 Task: Plan a time block for the engagement party preparation.
Action: Mouse moved to (131, 119)
Screenshot: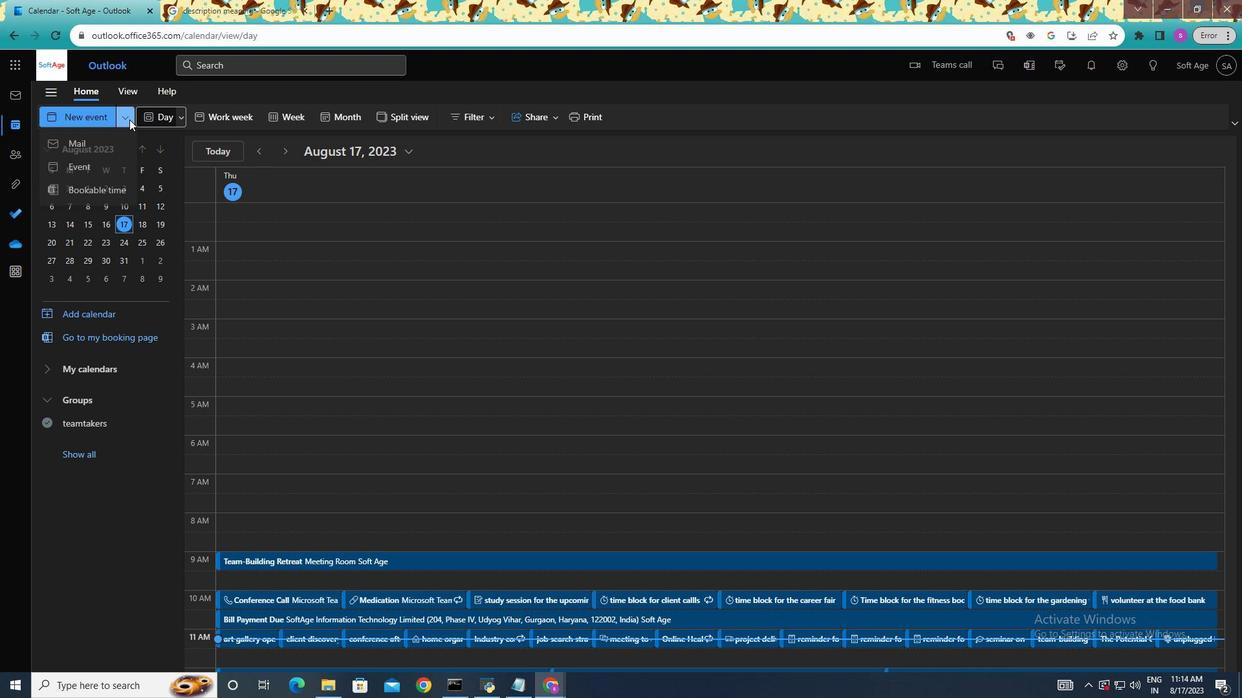 
Action: Mouse pressed left at (131, 119)
Screenshot: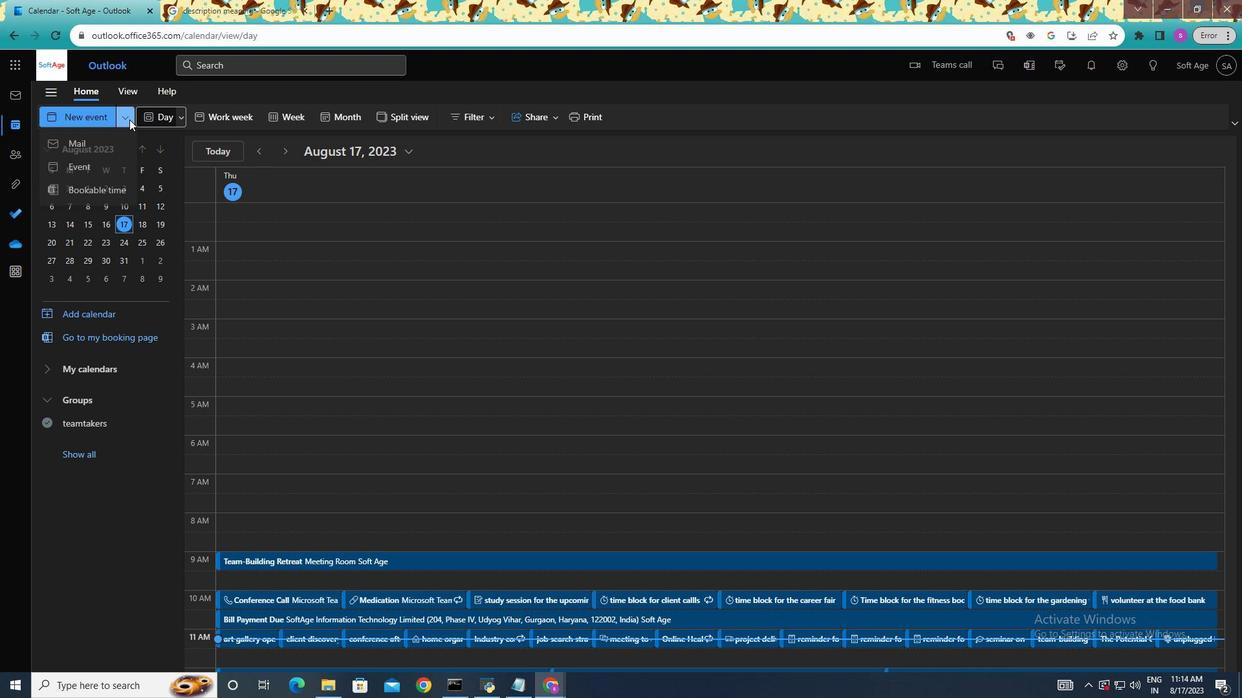 
Action: Mouse moved to (127, 196)
Screenshot: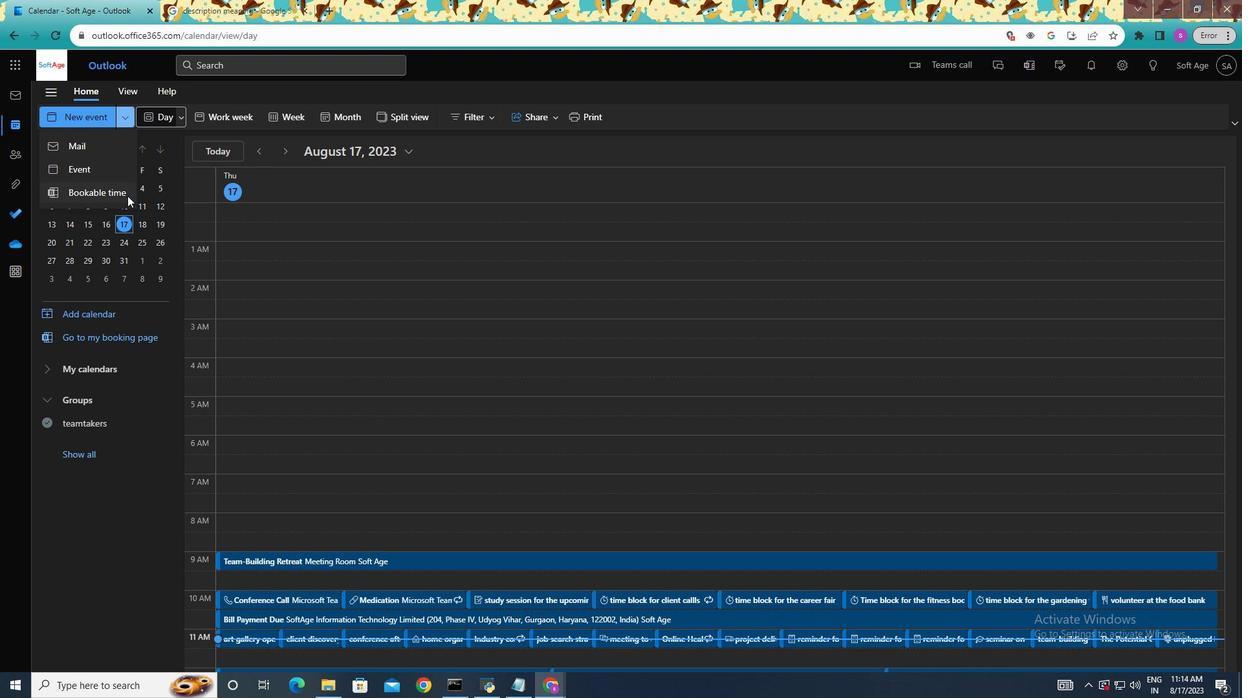 
Action: Mouse pressed left at (127, 196)
Screenshot: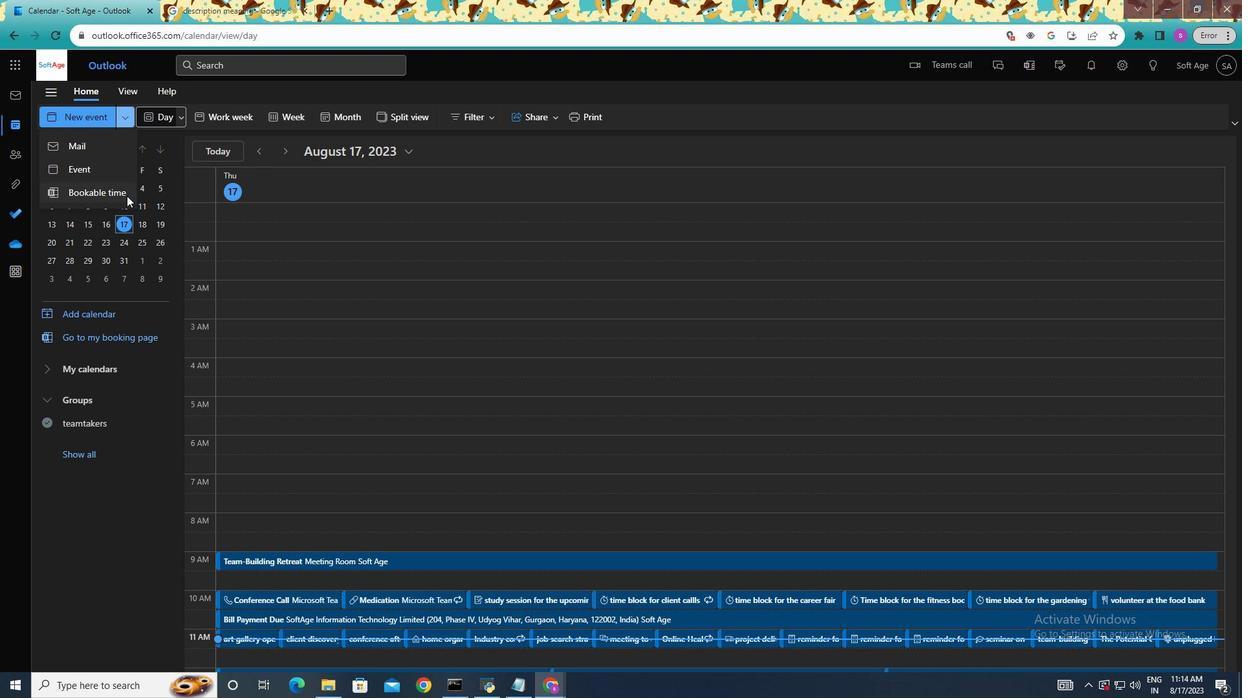 
Action: Mouse moved to (426, 143)
Screenshot: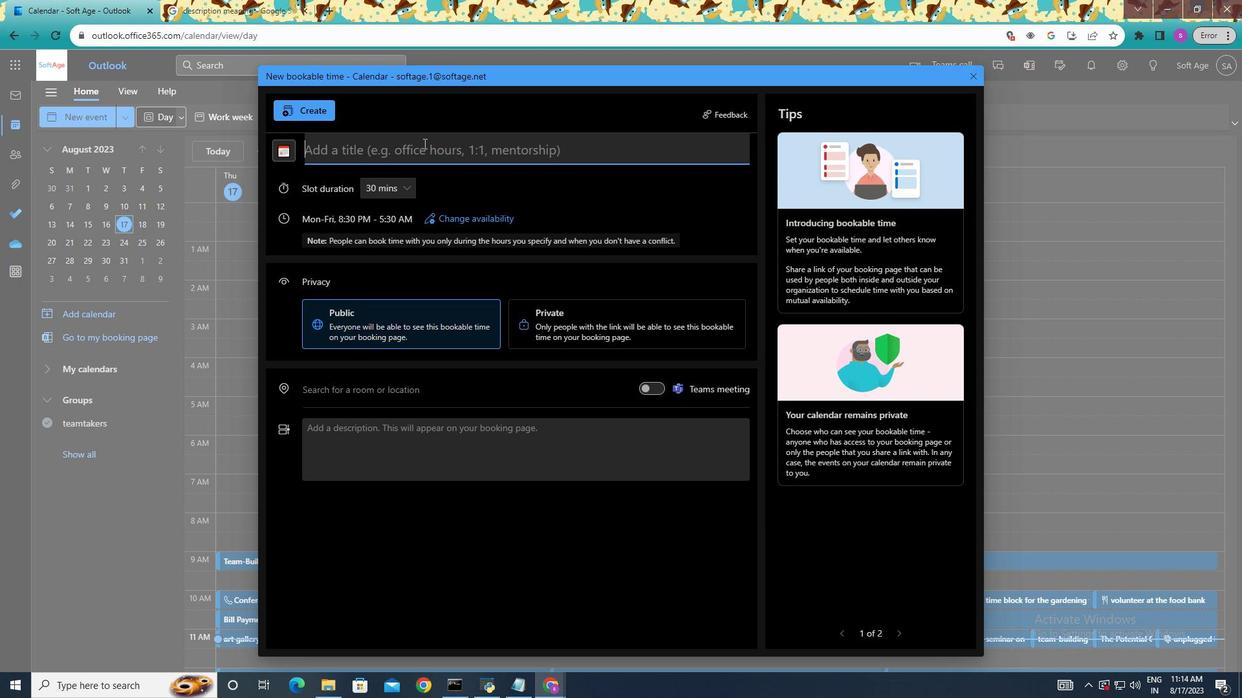 
Action: Mouse pressed left at (426, 143)
Screenshot: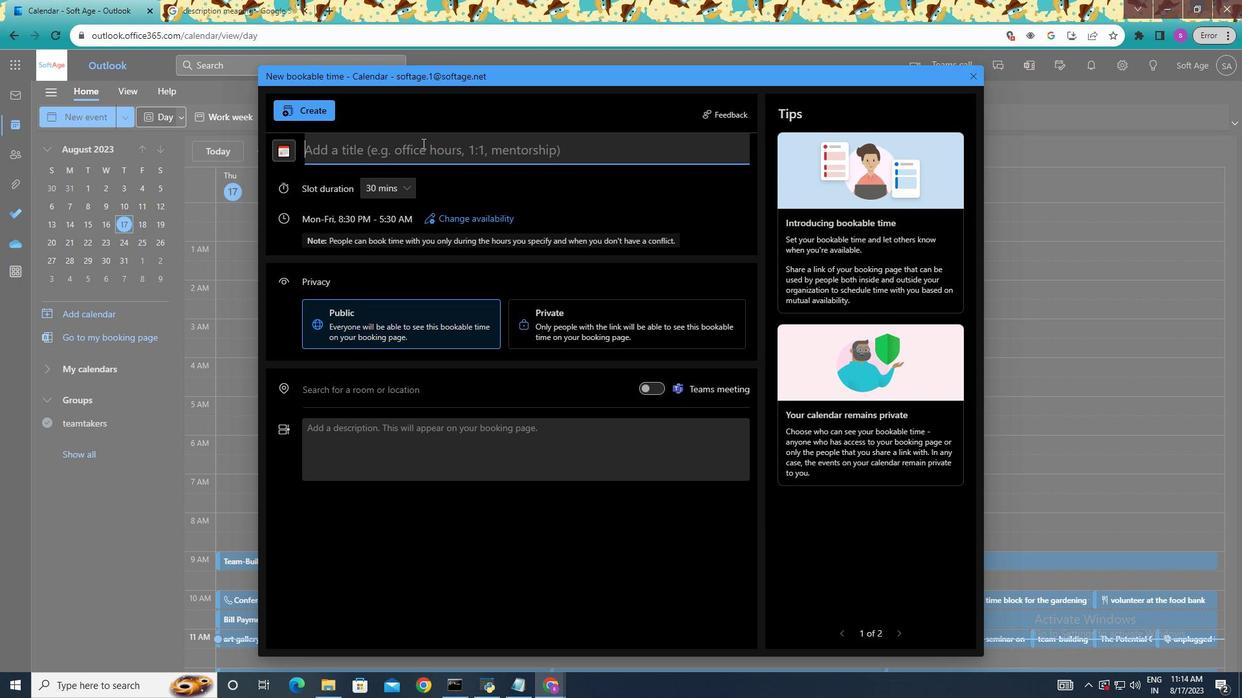 
Action: Mouse moved to (417, 139)
Screenshot: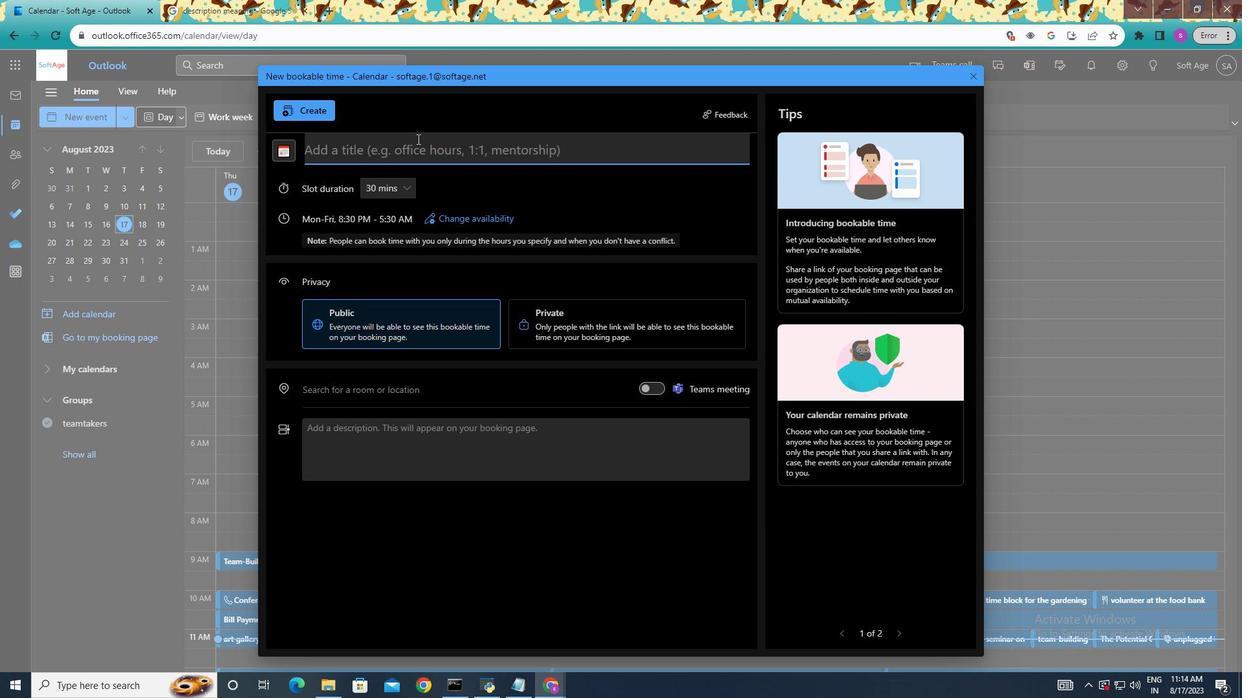 
Action: Key pressed <Key.shift>The<Key.space>engagement<Key.space>party<Key.space>preparation
Screenshot: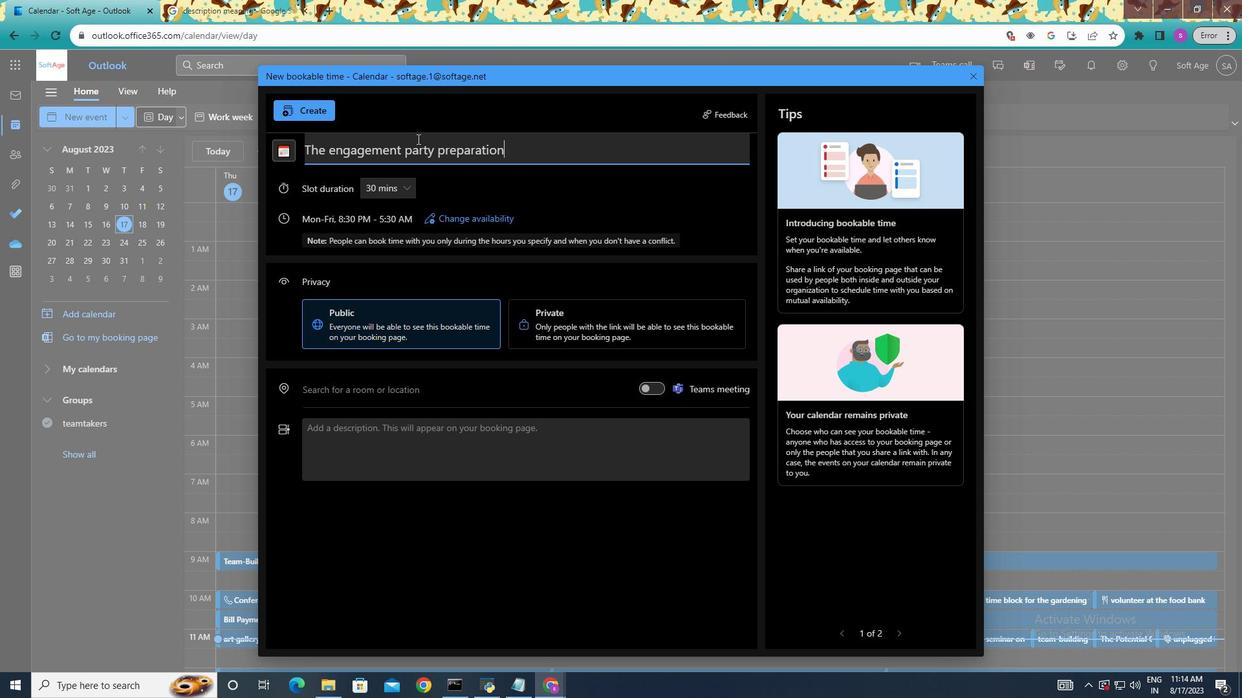 
Action: Mouse moved to (409, 189)
Screenshot: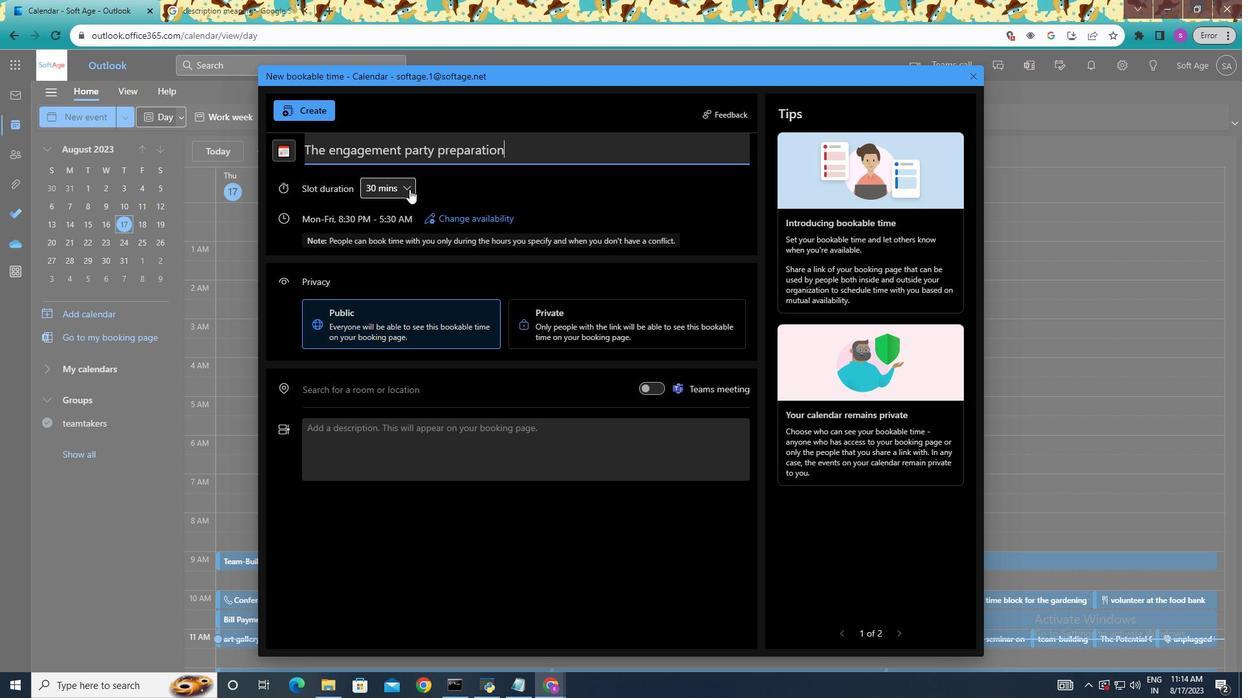 
Action: Mouse pressed left at (409, 189)
Screenshot: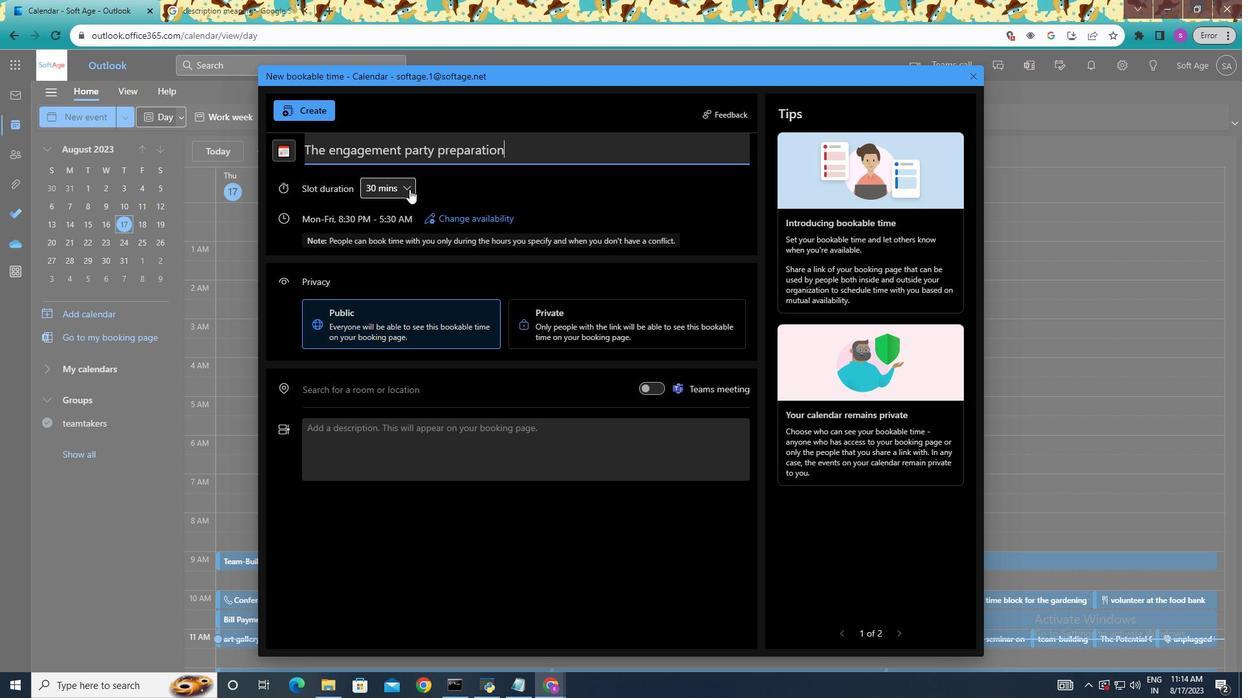 
Action: Mouse moved to (386, 285)
Screenshot: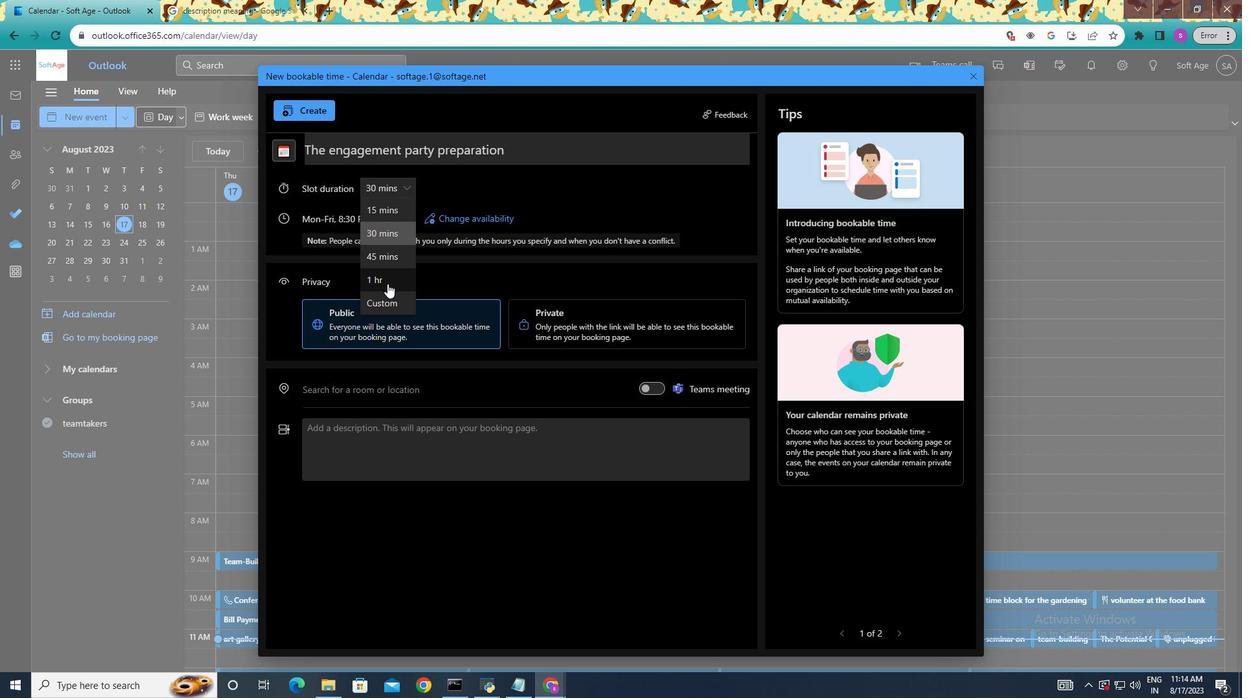 
Action: Mouse scrolled (386, 285) with delta (0, 0)
Screenshot: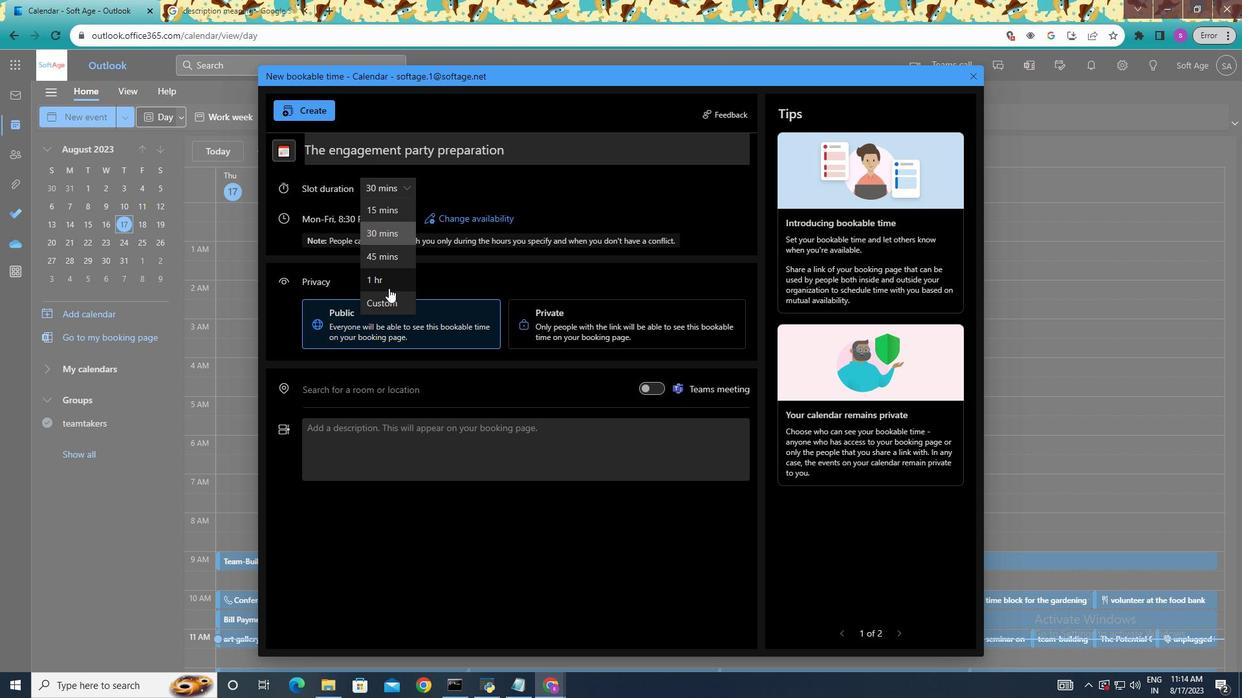 
Action: Mouse scrolled (386, 285) with delta (0, 0)
Screenshot: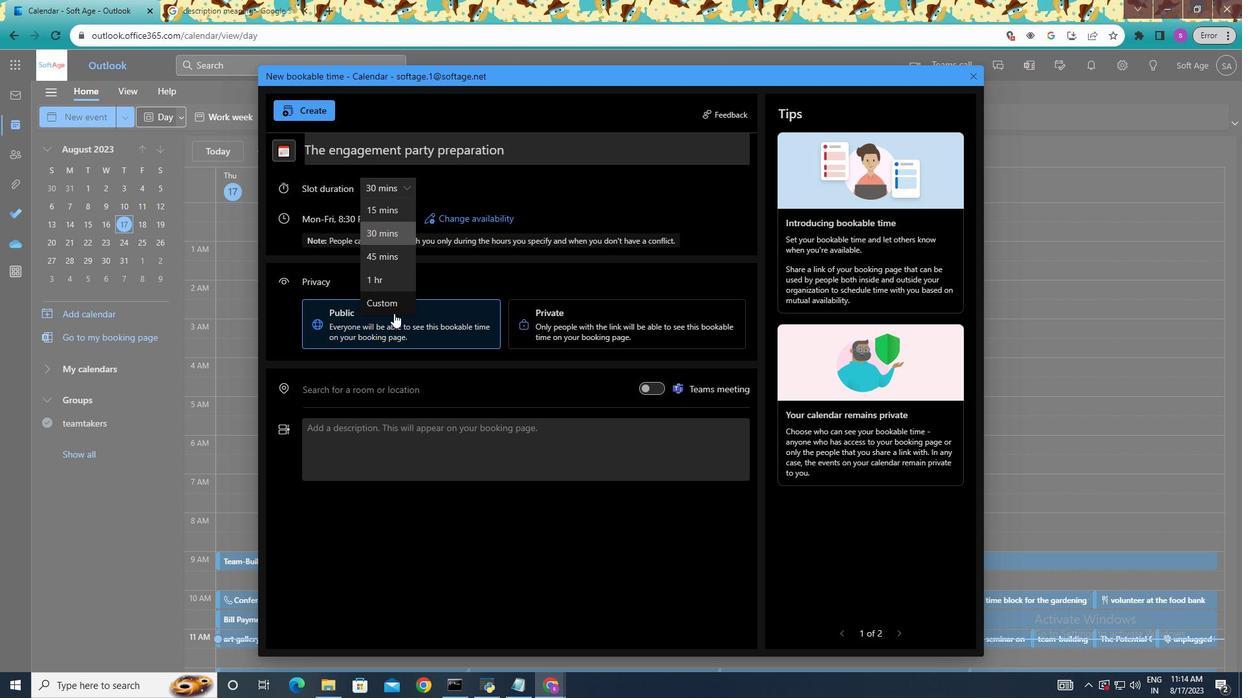 
Action: Mouse moved to (386, 279)
Screenshot: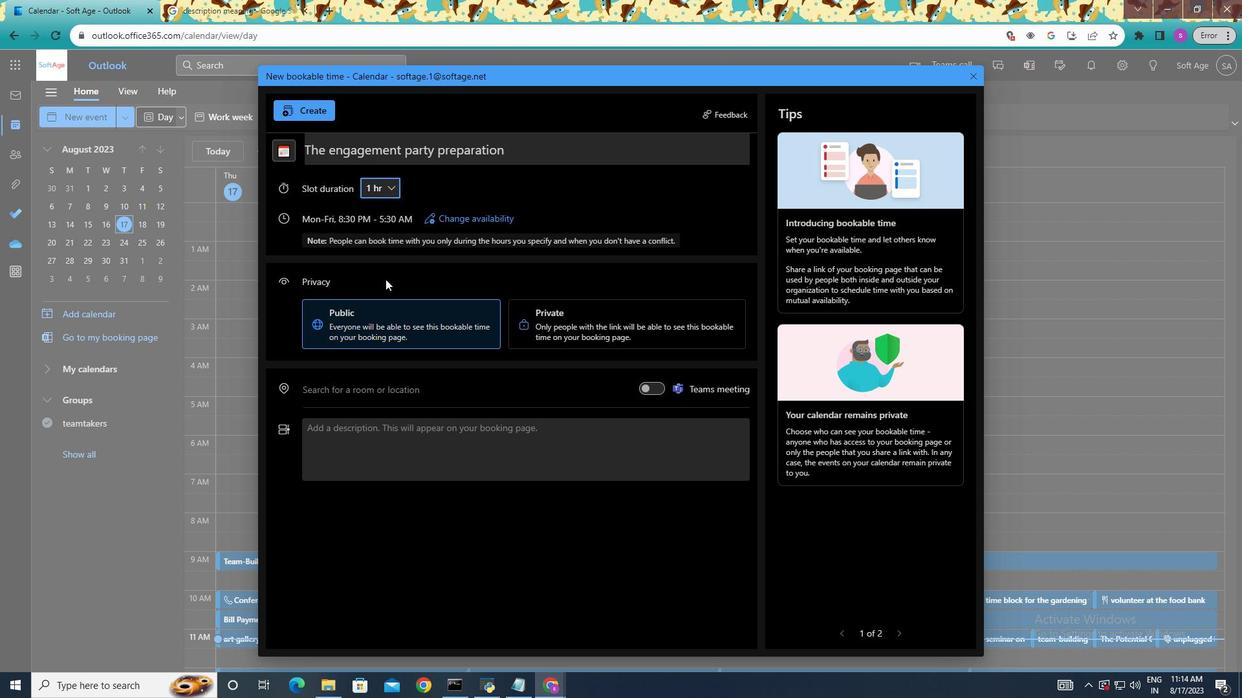 
Action: Mouse pressed left at (386, 279)
Screenshot: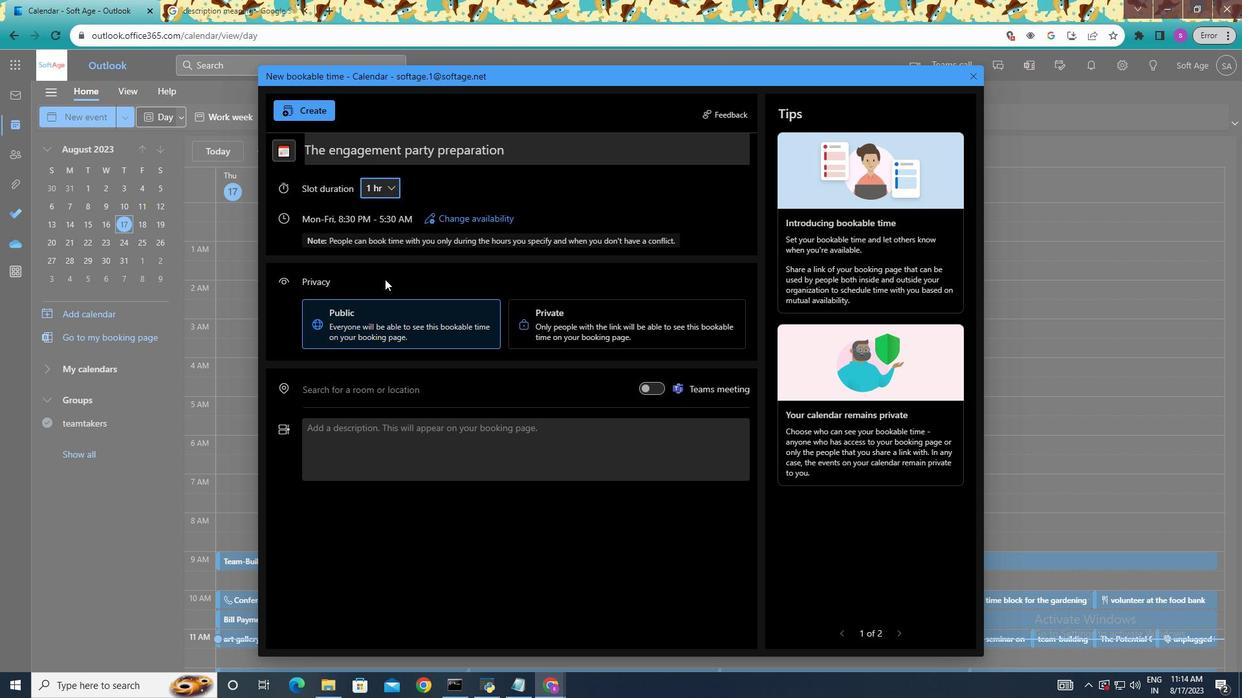 
Action: Mouse moved to (506, 214)
Screenshot: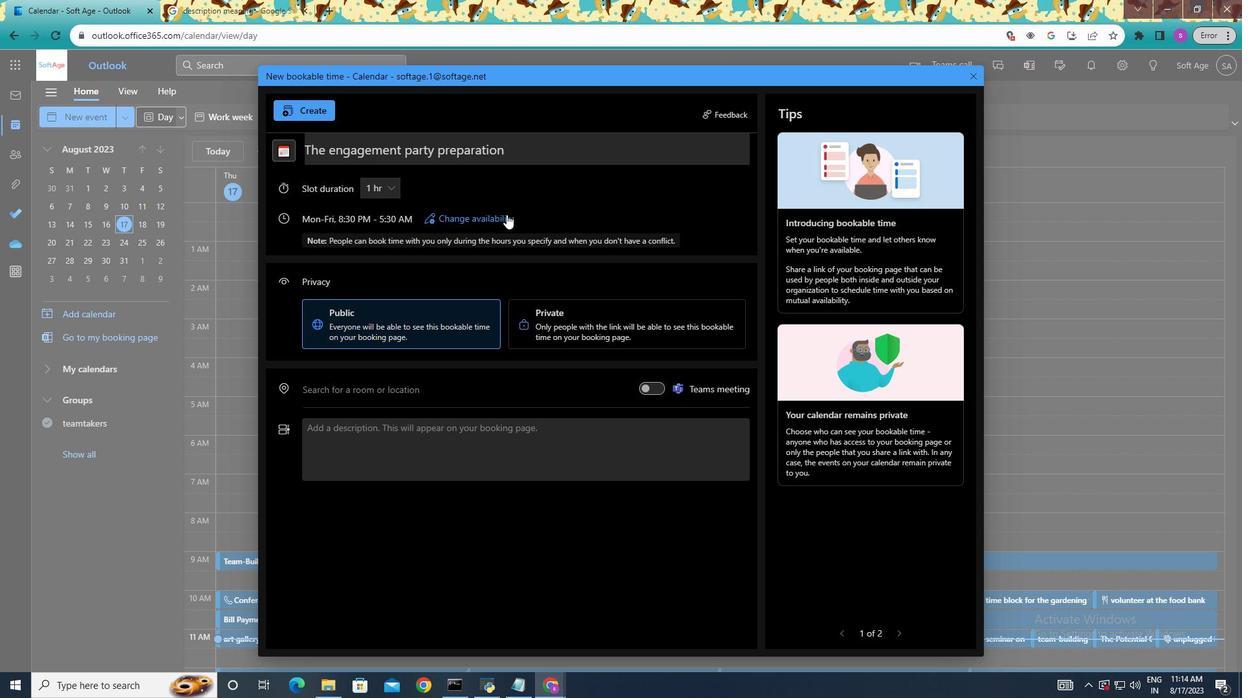 
Action: Mouse pressed left at (506, 214)
Screenshot: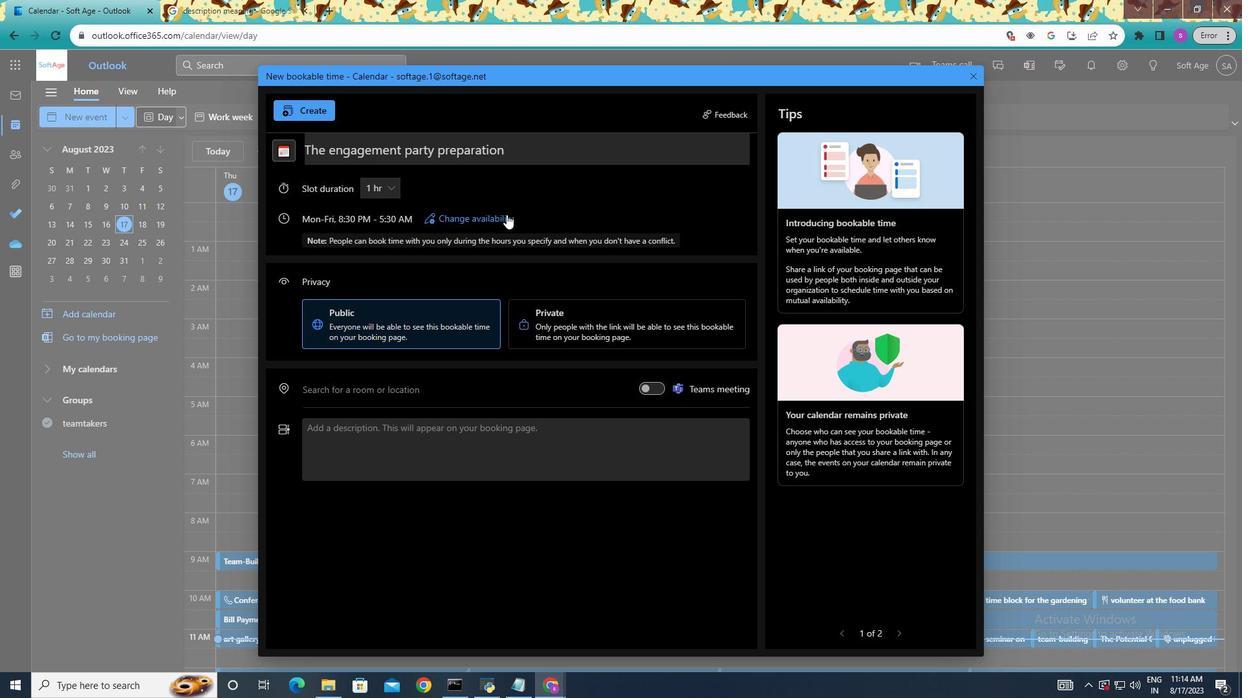 
Action: Mouse moved to (577, 367)
Screenshot: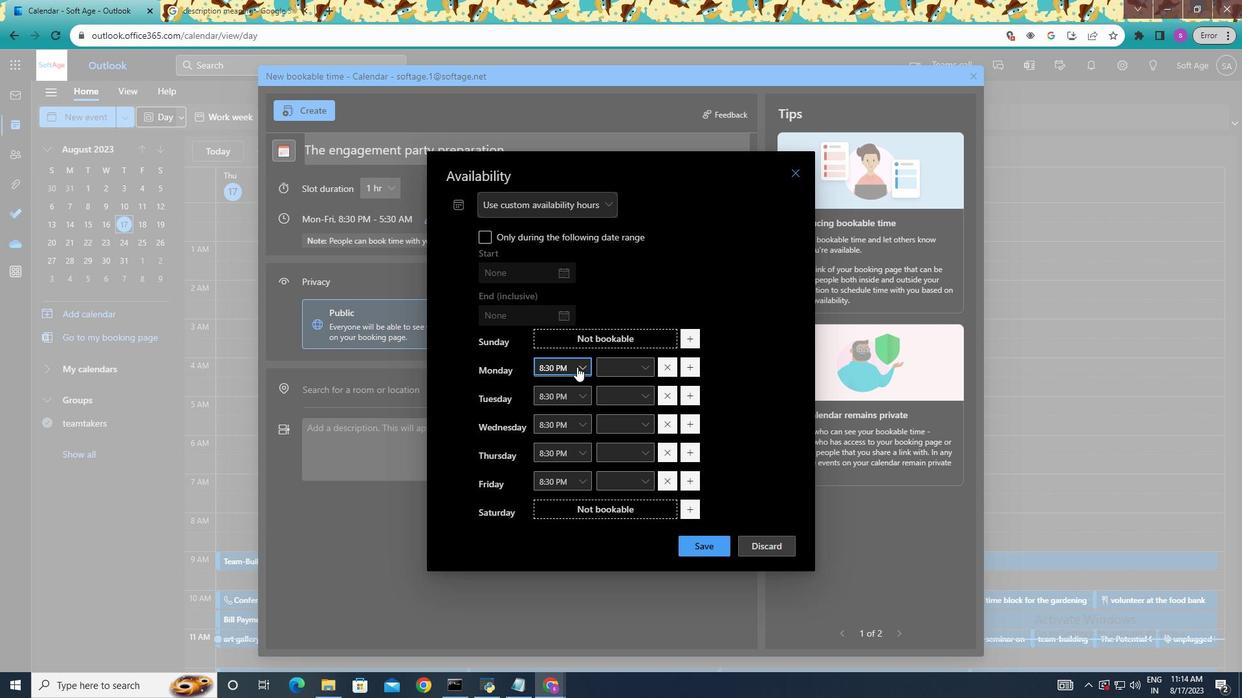 
Action: Mouse pressed left at (577, 367)
Screenshot: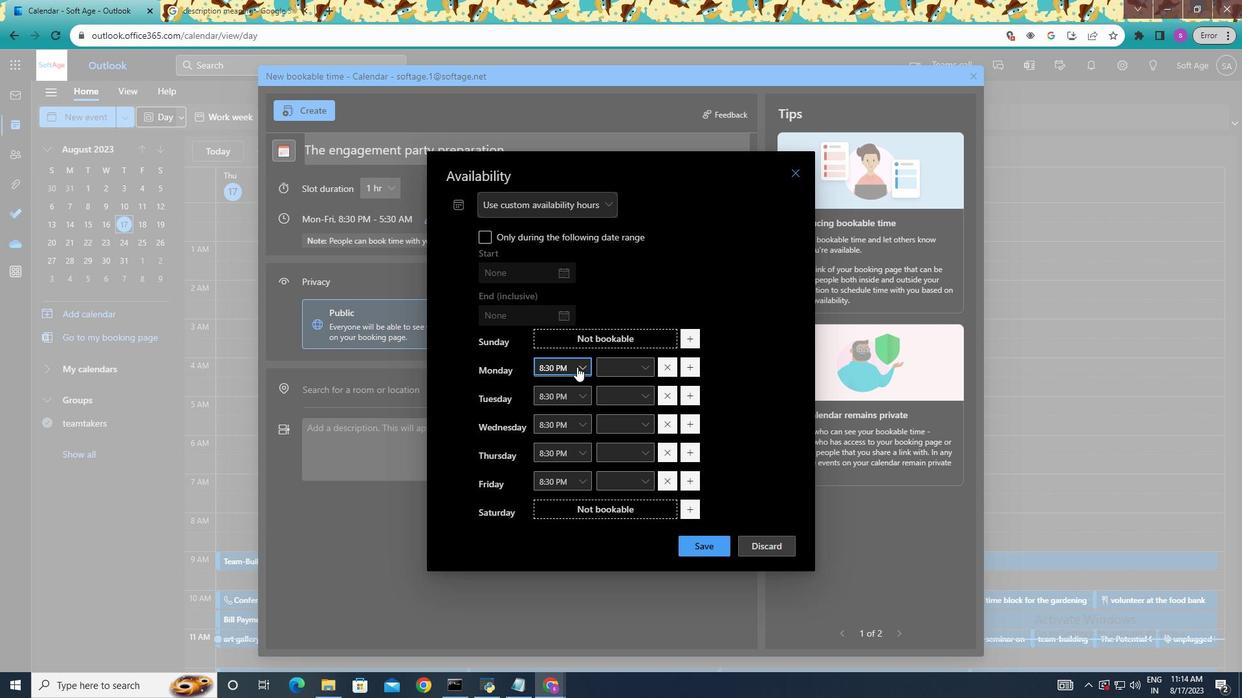 
Action: Mouse moved to (648, 366)
Screenshot: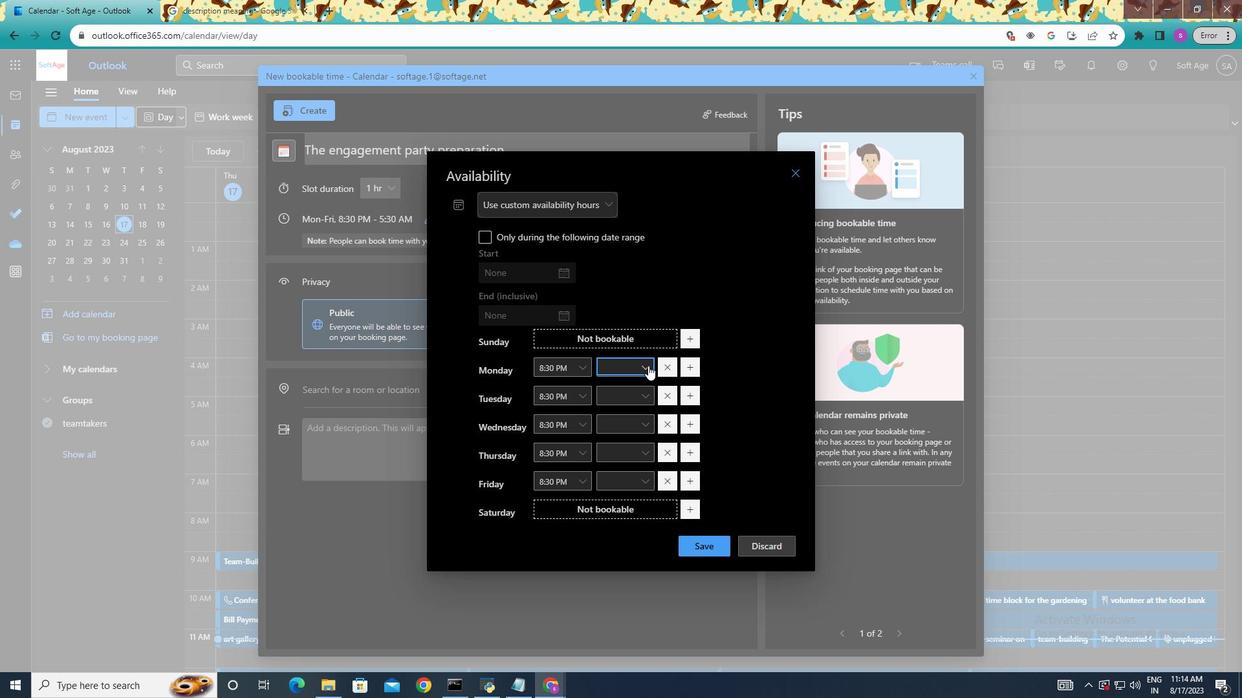 
Action: Mouse pressed left at (648, 366)
Screenshot: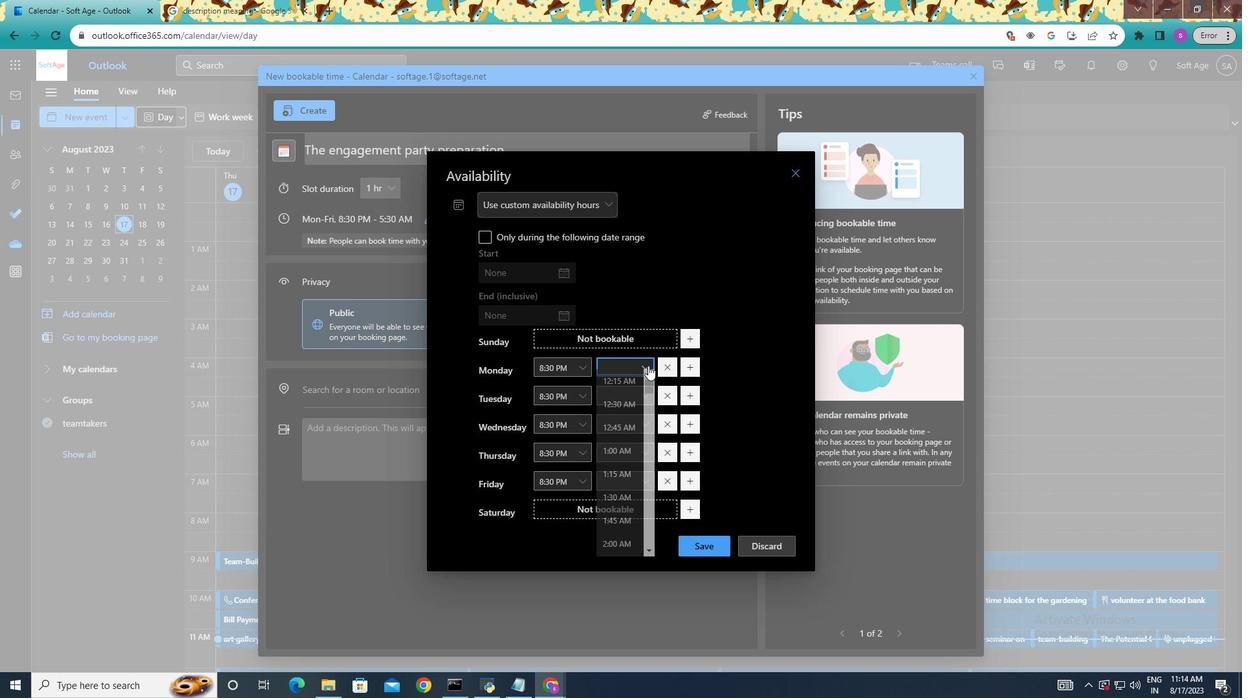 
Action: Mouse moved to (624, 503)
Screenshot: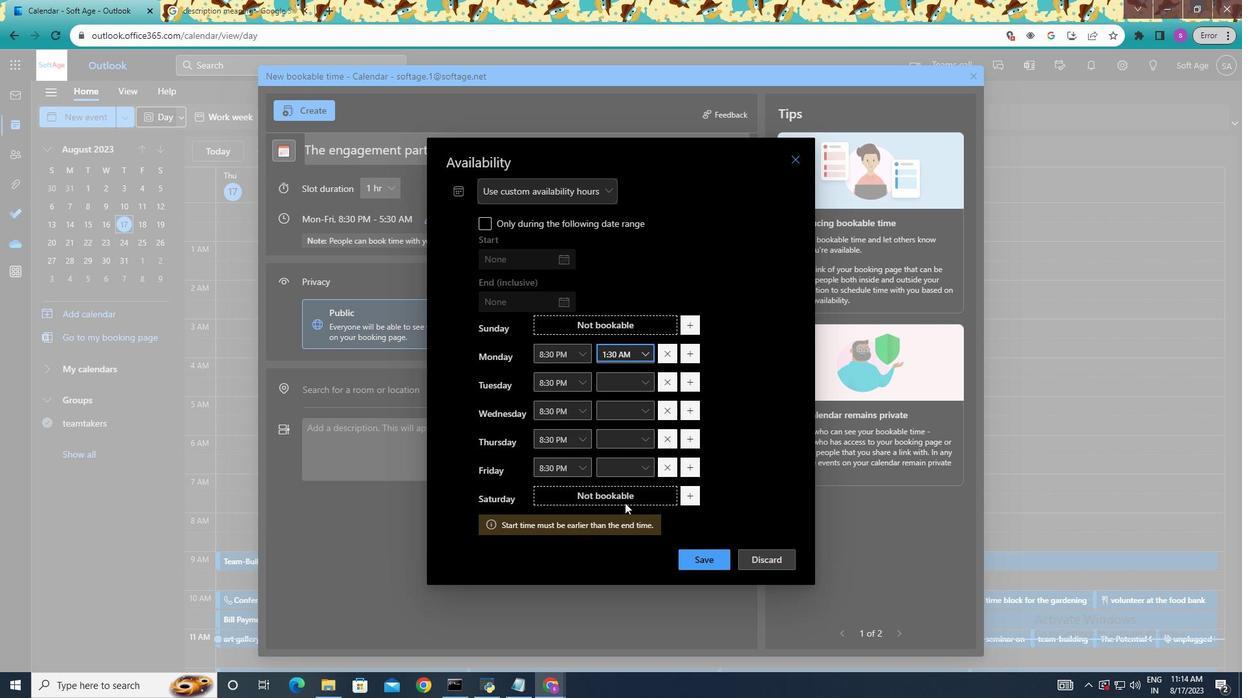 
Action: Mouse pressed left at (624, 503)
Screenshot: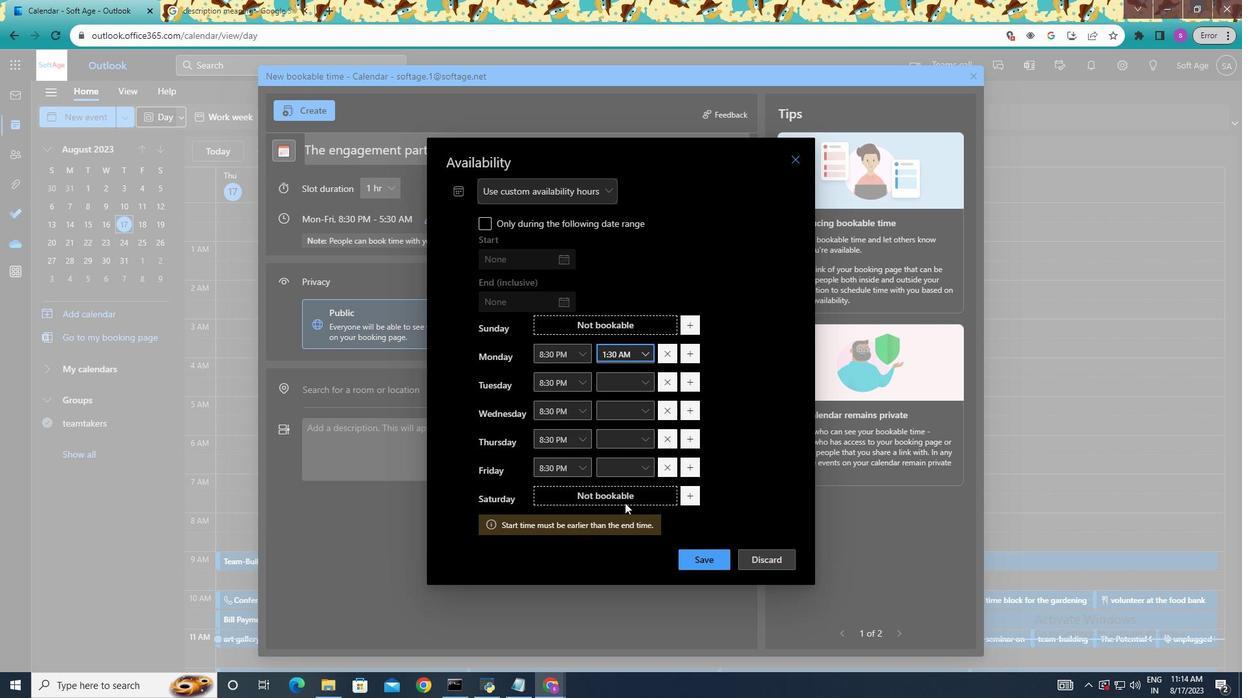 
Action: Mouse moved to (700, 565)
Screenshot: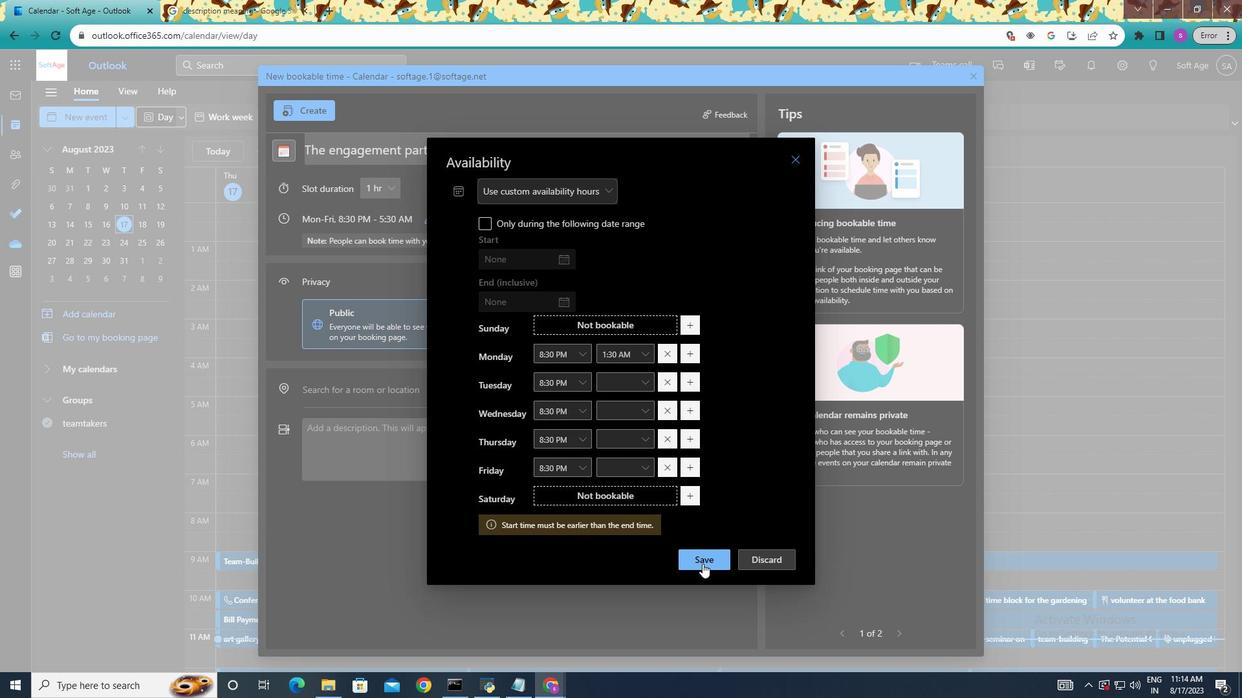 
Action: Mouse pressed left at (700, 565)
Screenshot: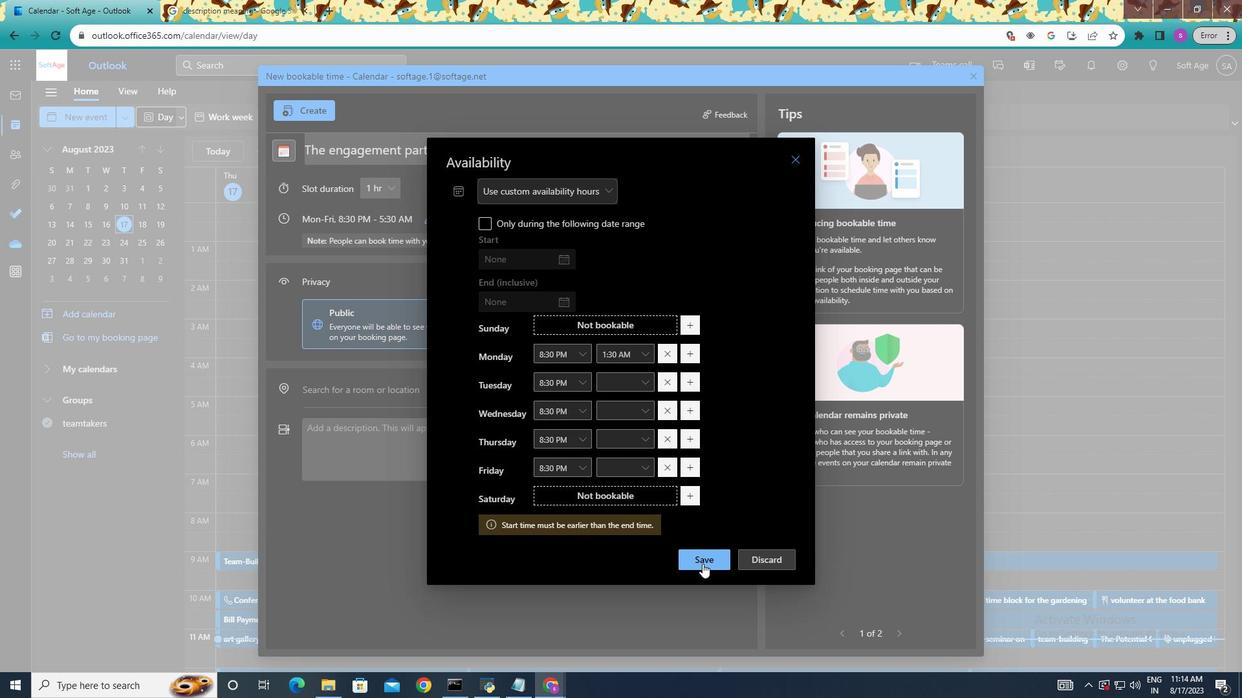 
Action: Mouse moved to (698, 564)
Screenshot: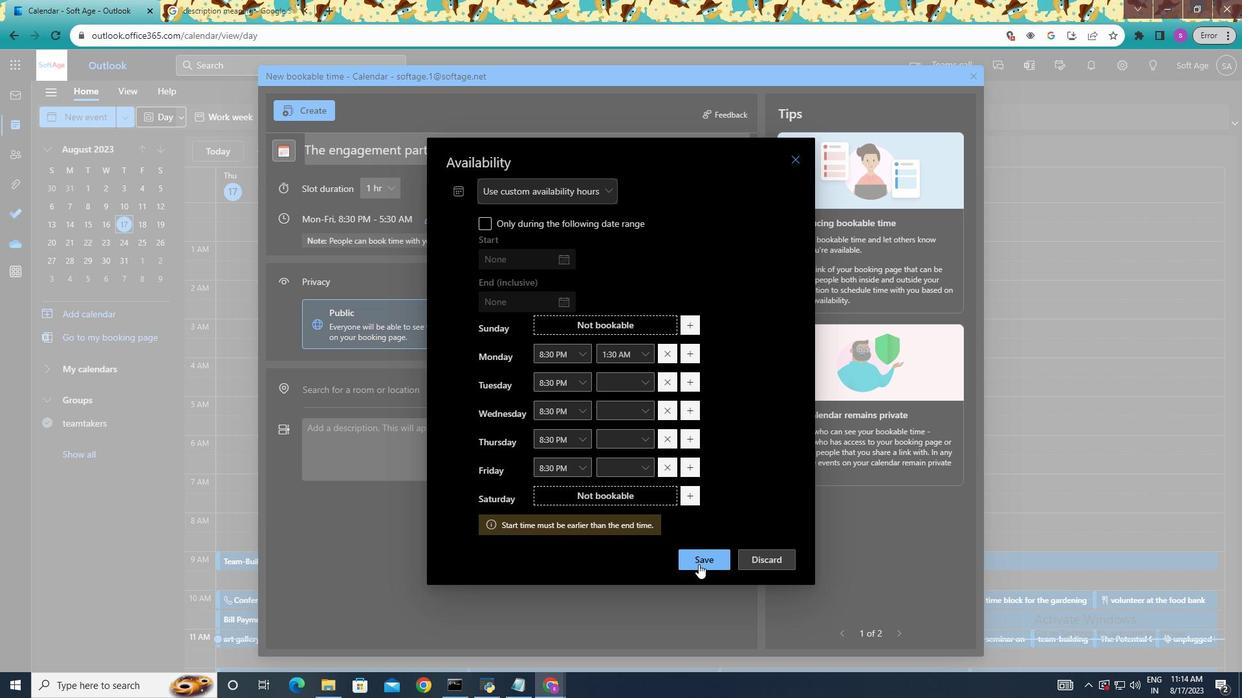 
Action: Mouse pressed left at (698, 564)
Screenshot: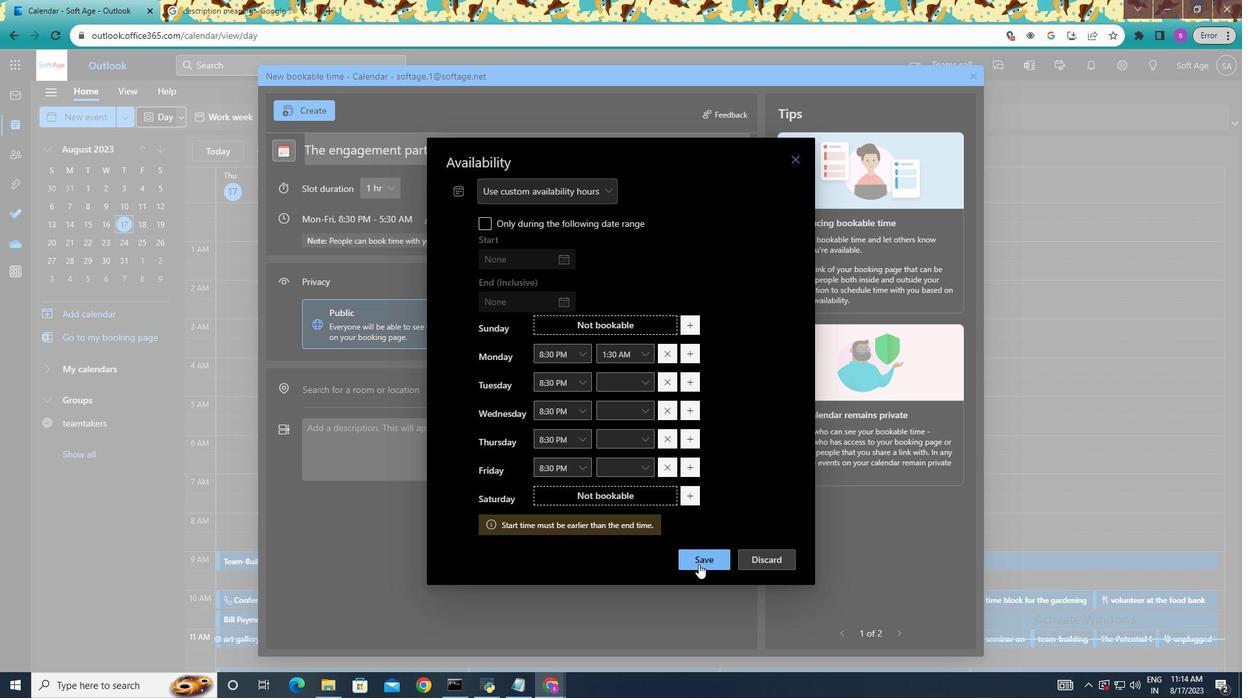 
Action: Mouse moved to (599, 187)
Screenshot: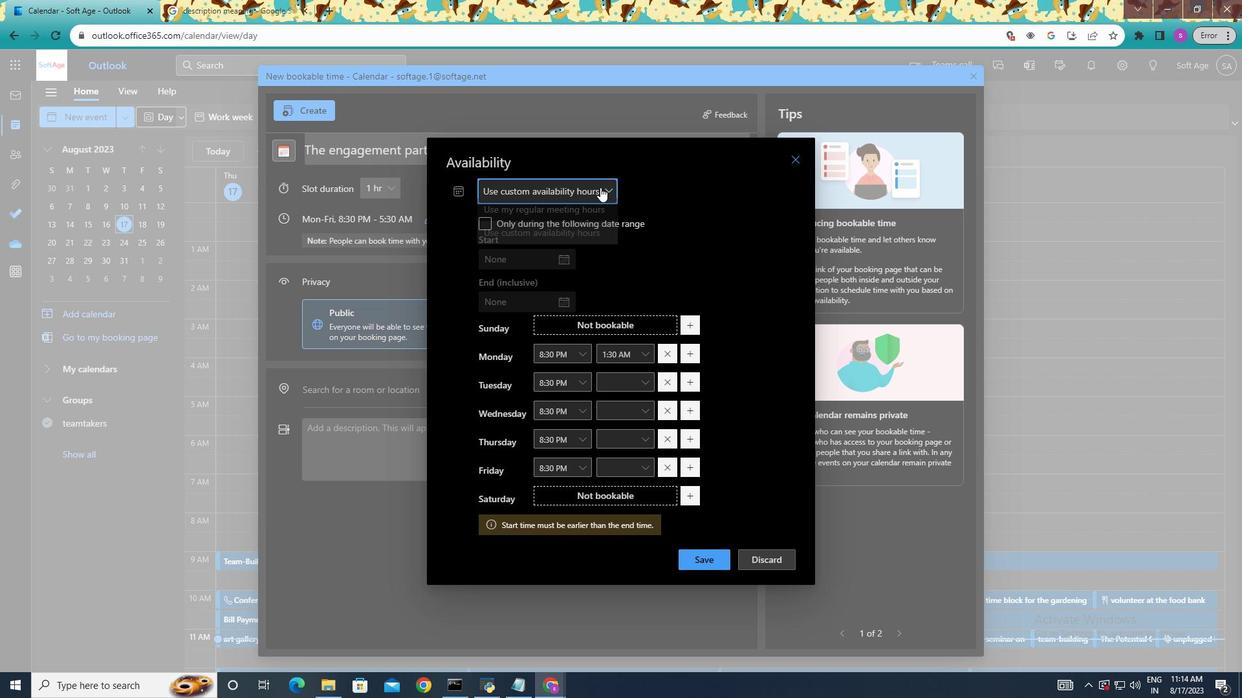 
Action: Mouse pressed left at (599, 187)
Screenshot: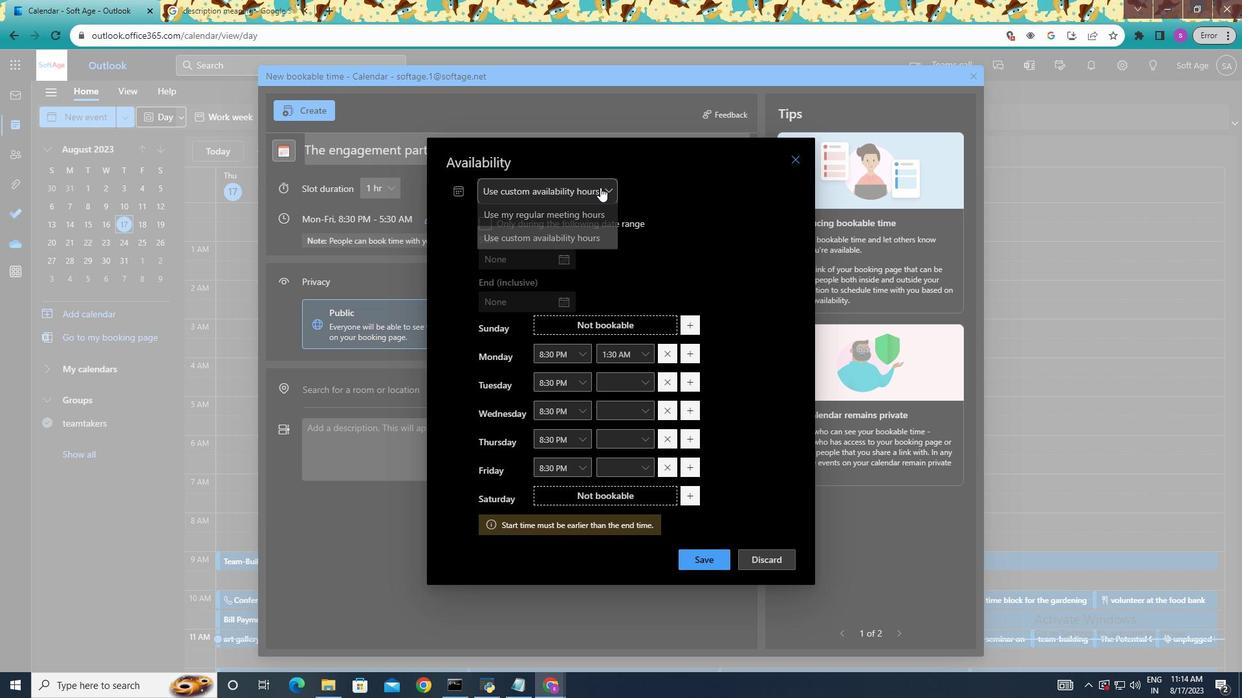 
Action: Mouse moved to (608, 186)
Screenshot: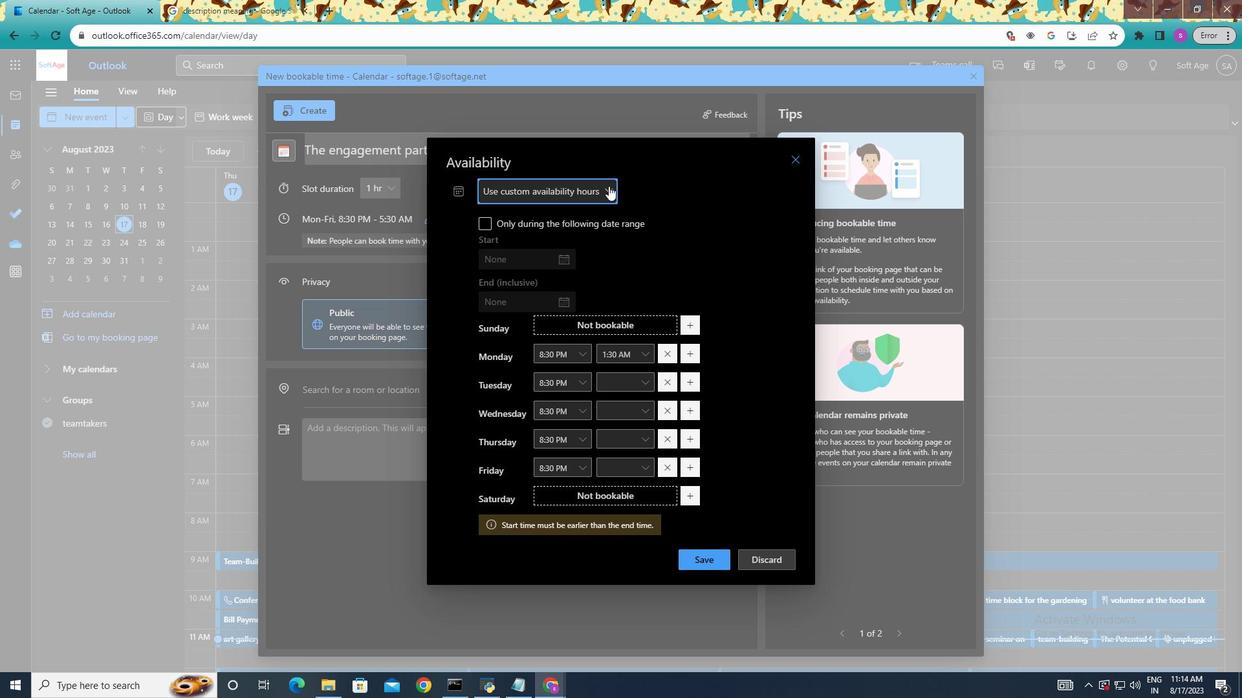 
Action: Mouse pressed left at (608, 186)
Screenshot: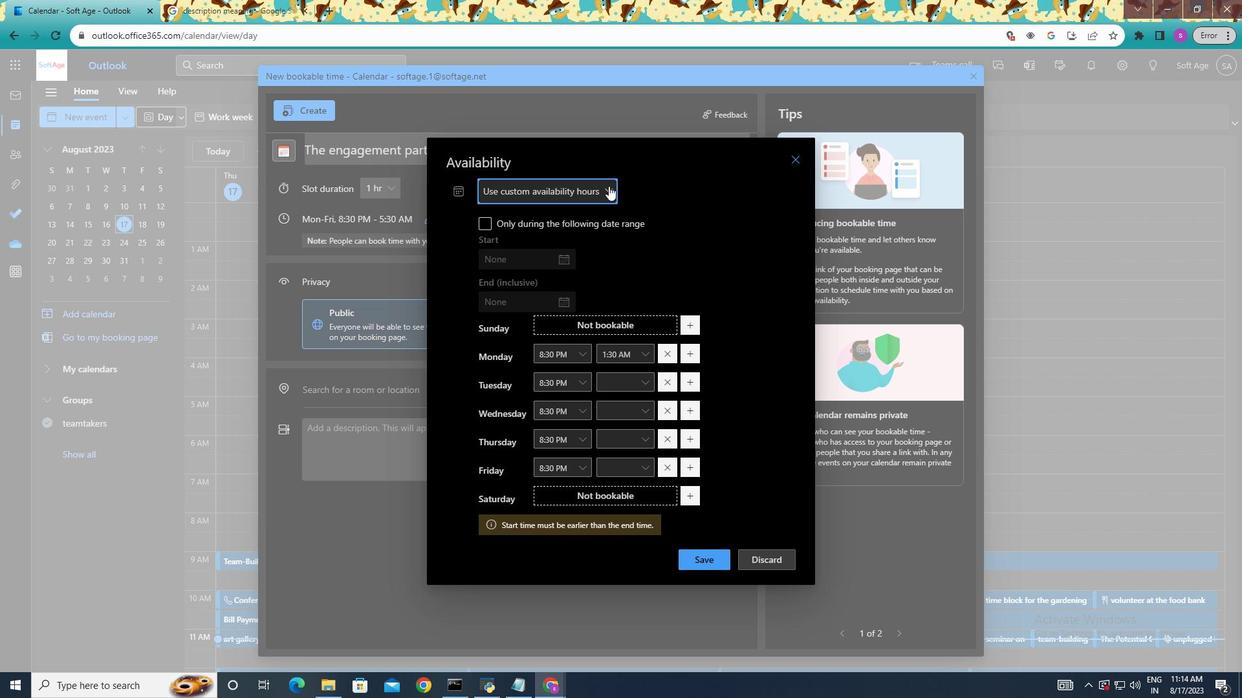 
Action: Mouse moved to (565, 257)
Screenshot: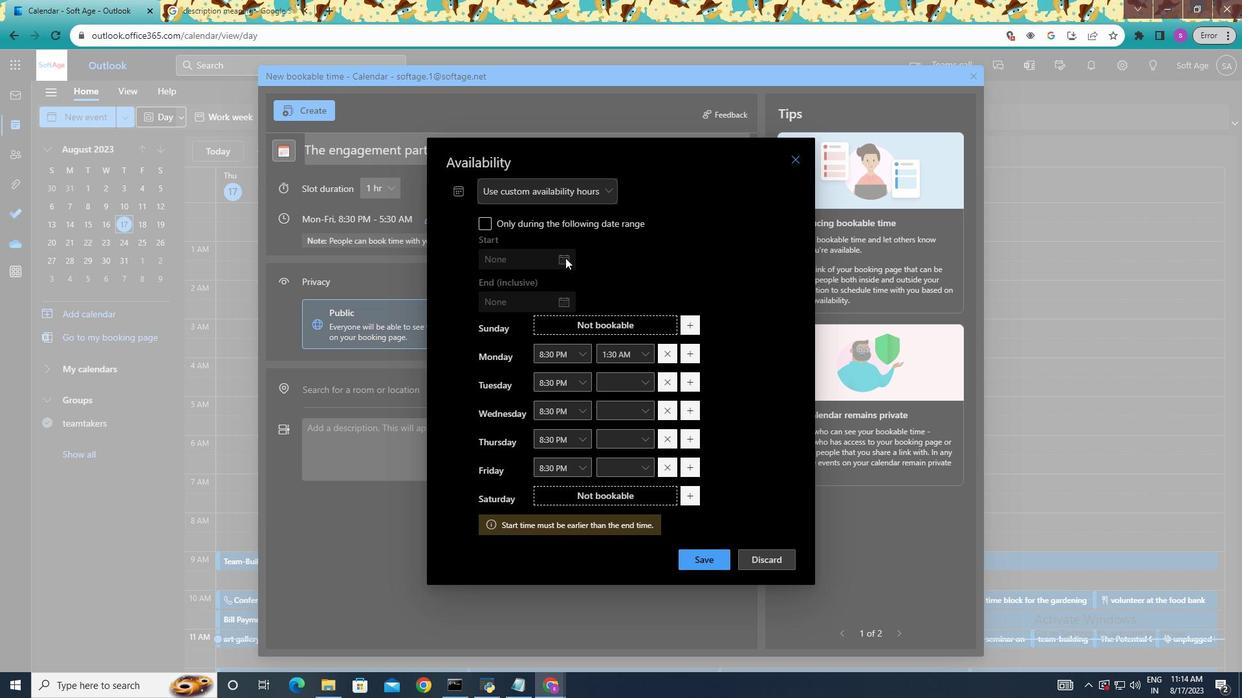 
Action: Mouse pressed left at (565, 257)
Screenshot: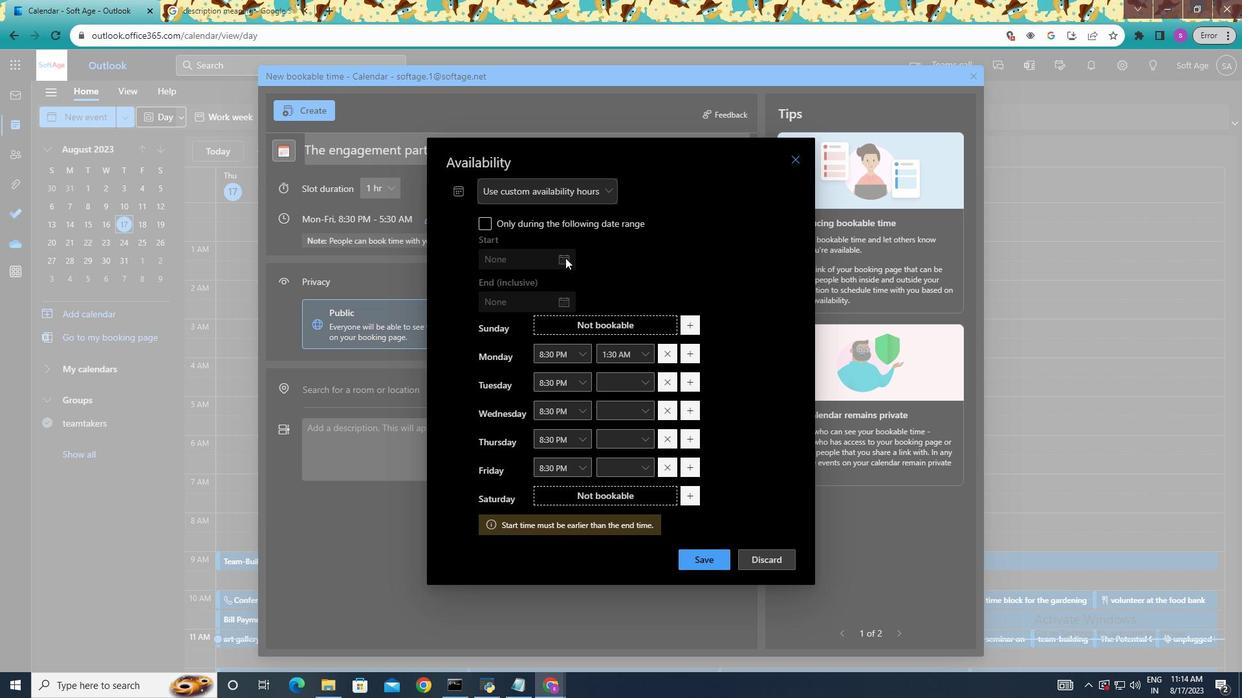 
Action: Mouse moved to (565, 258)
Screenshot: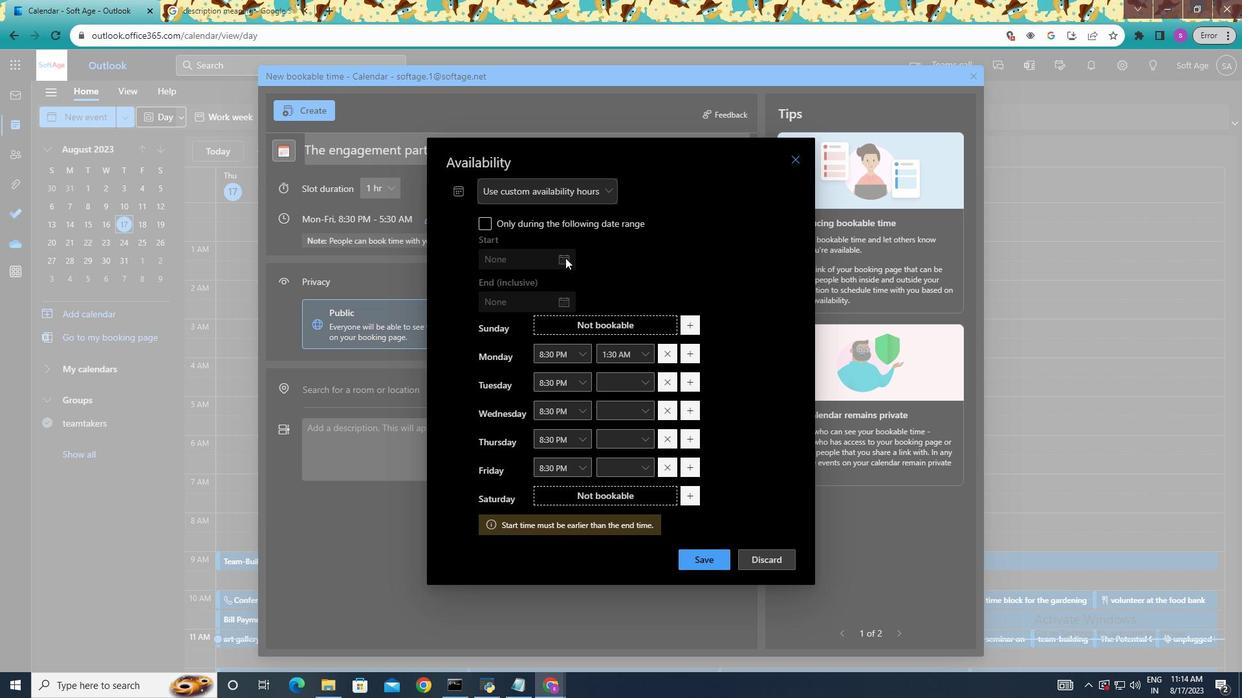 
Action: Mouse pressed left at (565, 258)
Screenshot: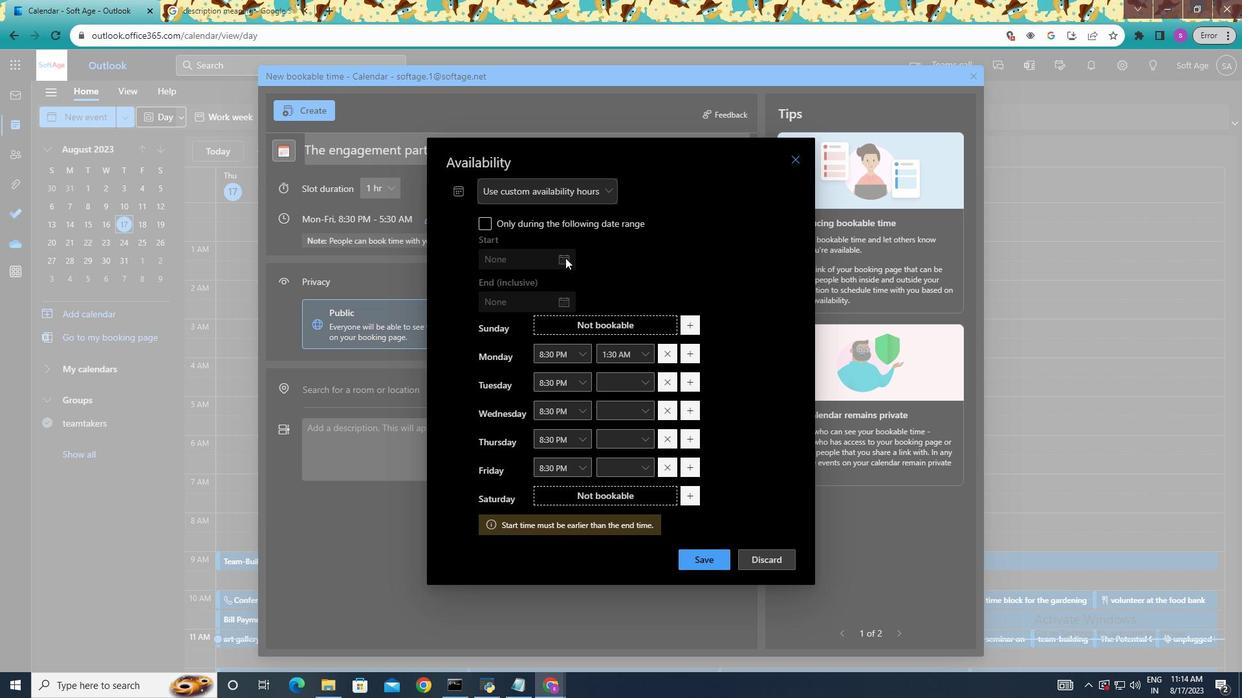 
Action: Mouse moved to (791, 157)
Screenshot: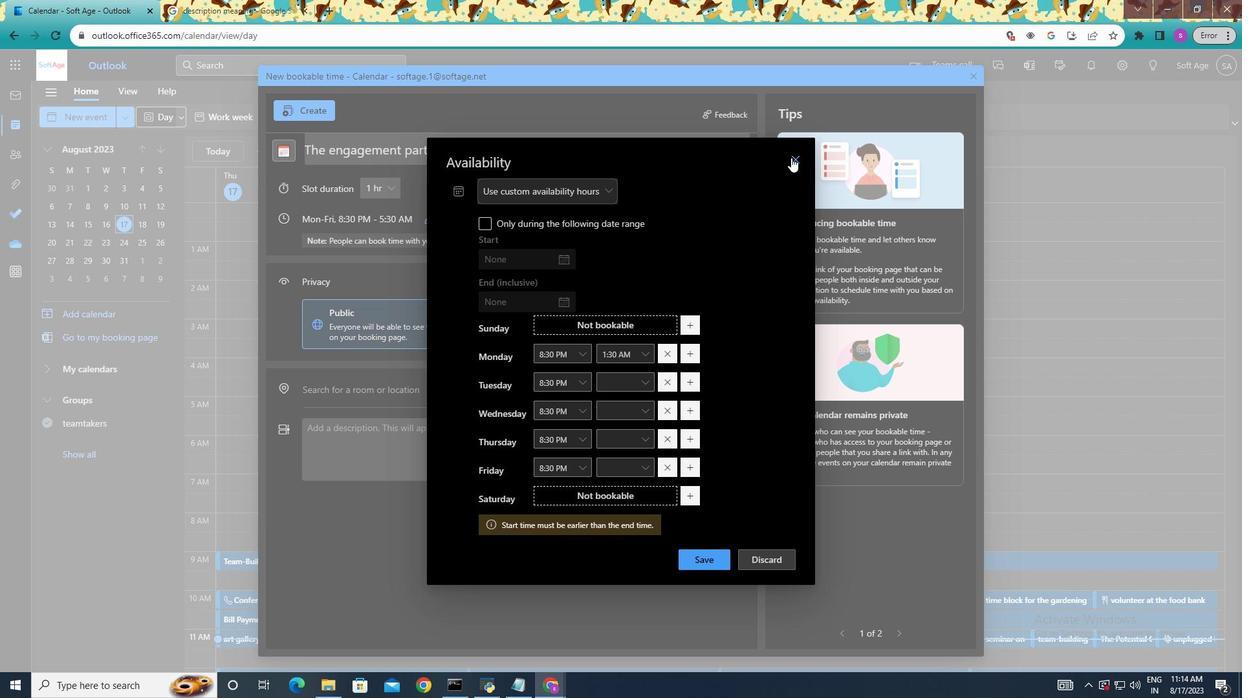 
Action: Mouse pressed left at (791, 157)
Screenshot: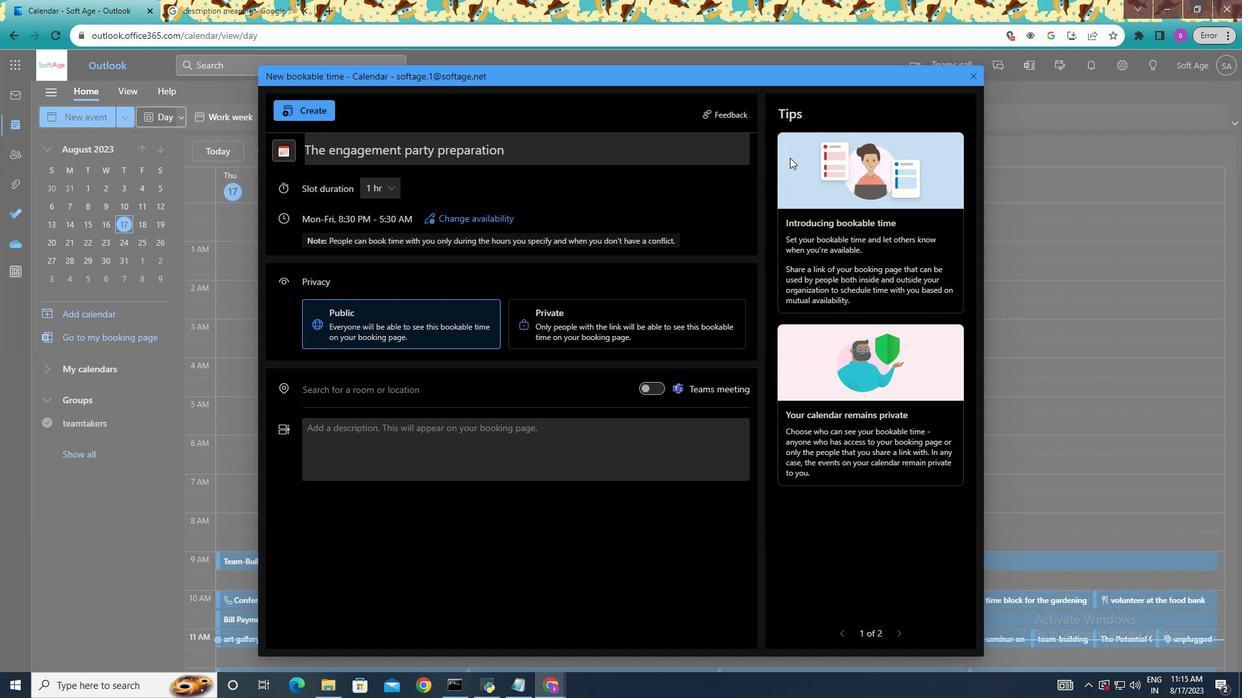 
Action: Mouse moved to (400, 393)
Screenshot: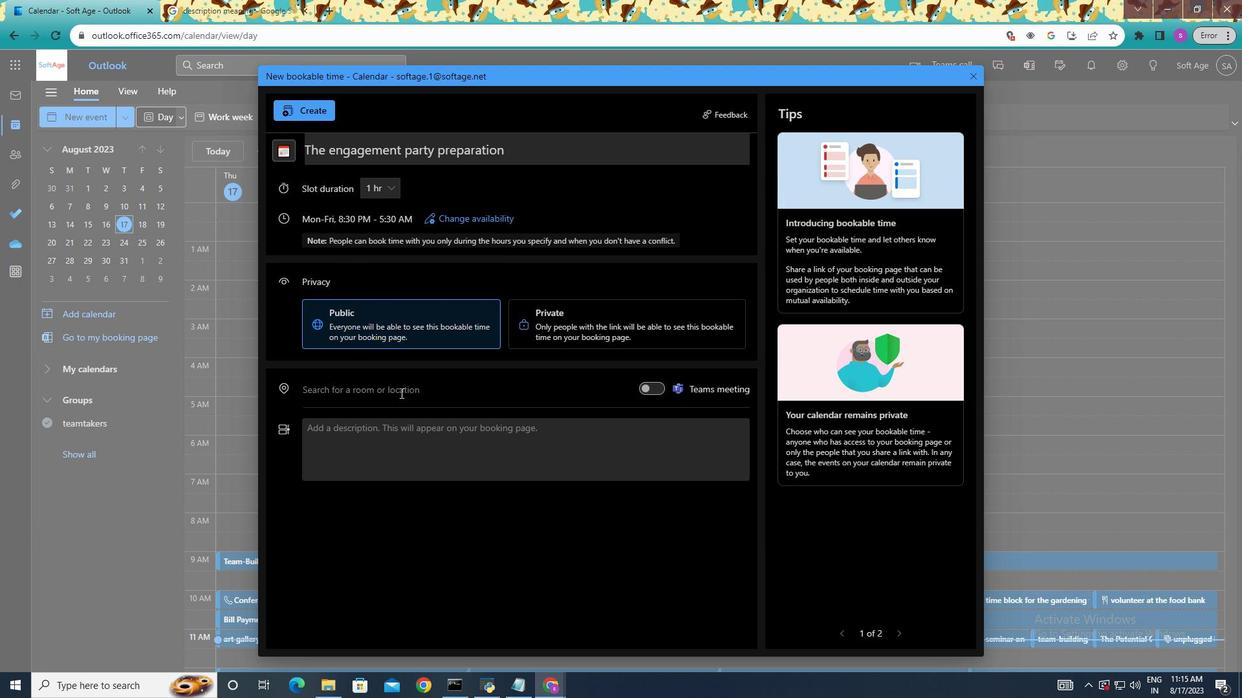 
Action: Mouse pressed left at (400, 393)
Screenshot: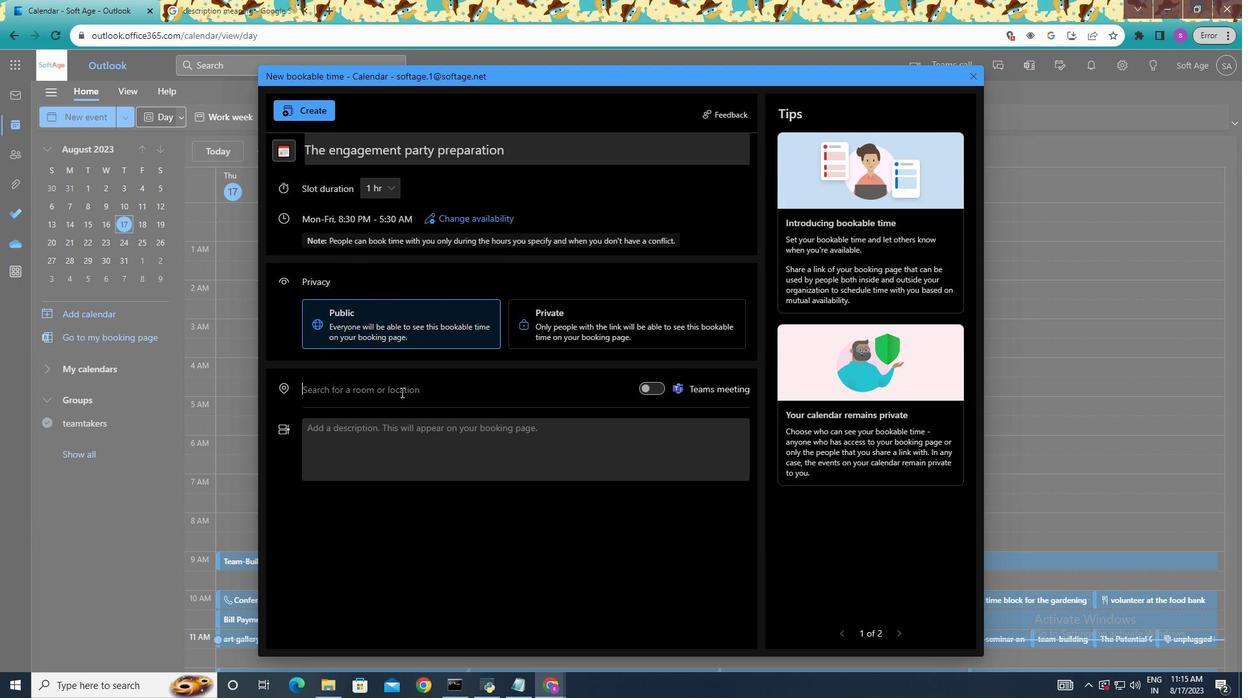 
Action: Mouse moved to (401, 392)
Screenshot: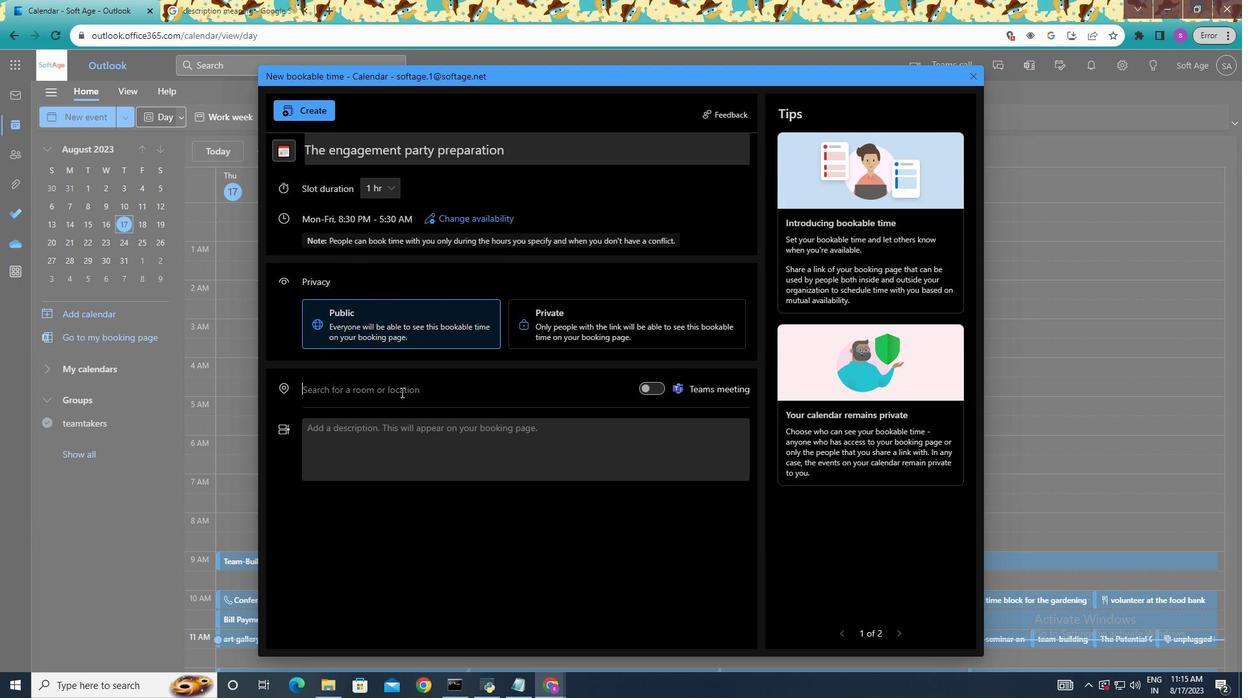 
Action: Key pressed lal
Screenshot: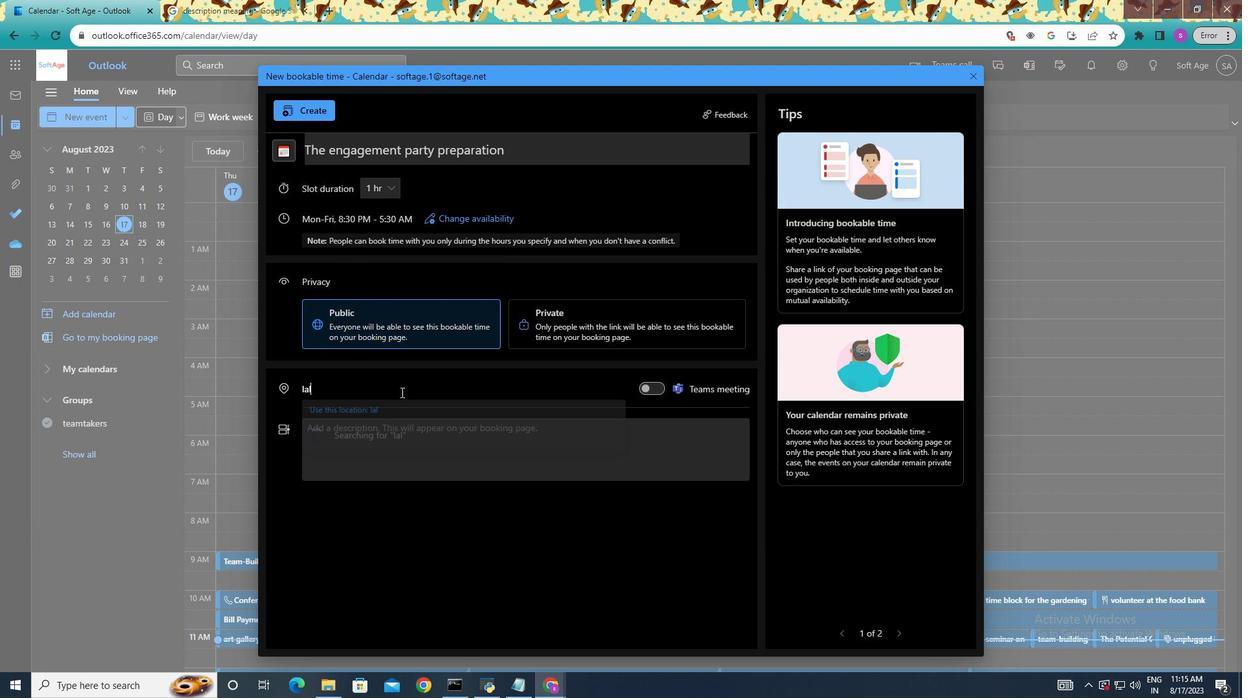 
Action: Mouse moved to (373, 439)
Screenshot: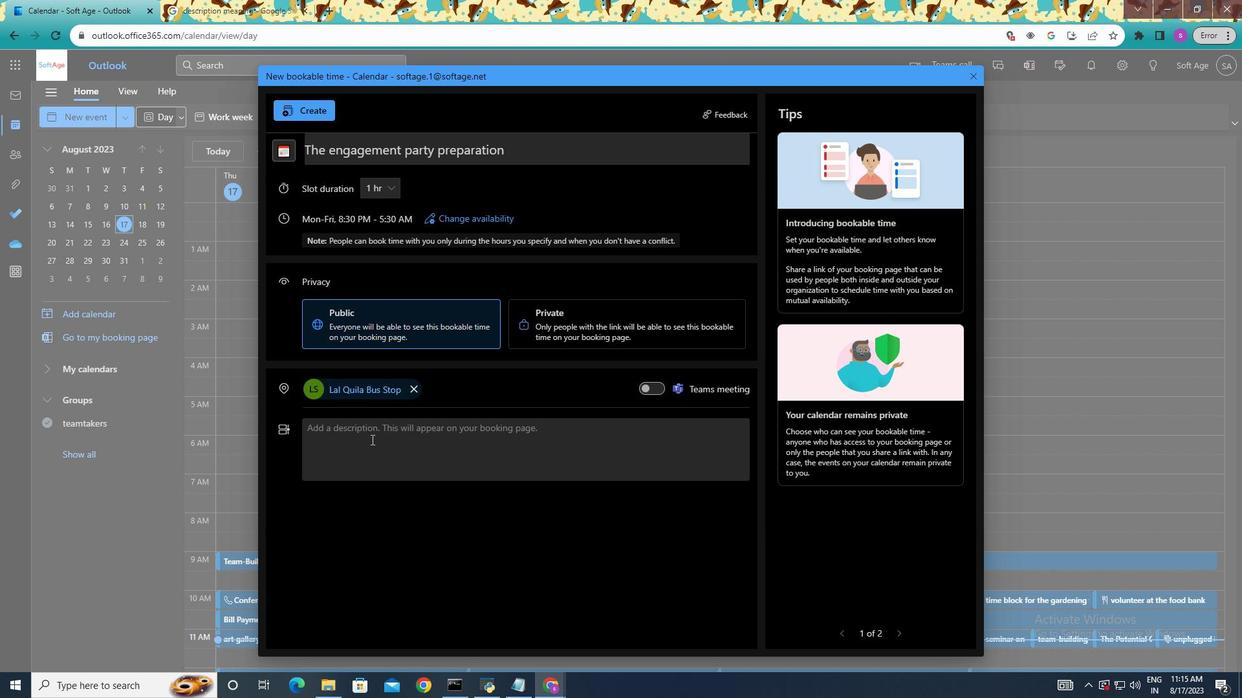 
Action: Mouse pressed left at (373, 439)
Screenshot: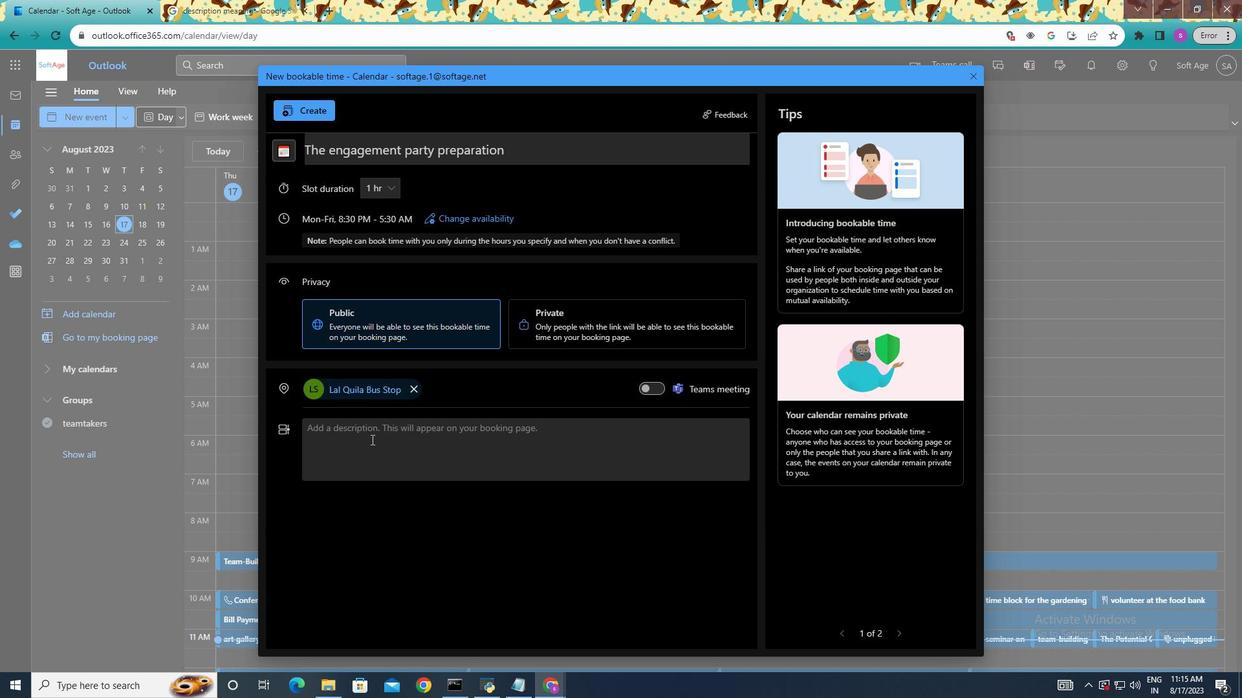 
Action: Mouse moved to (379, 436)
Screenshot: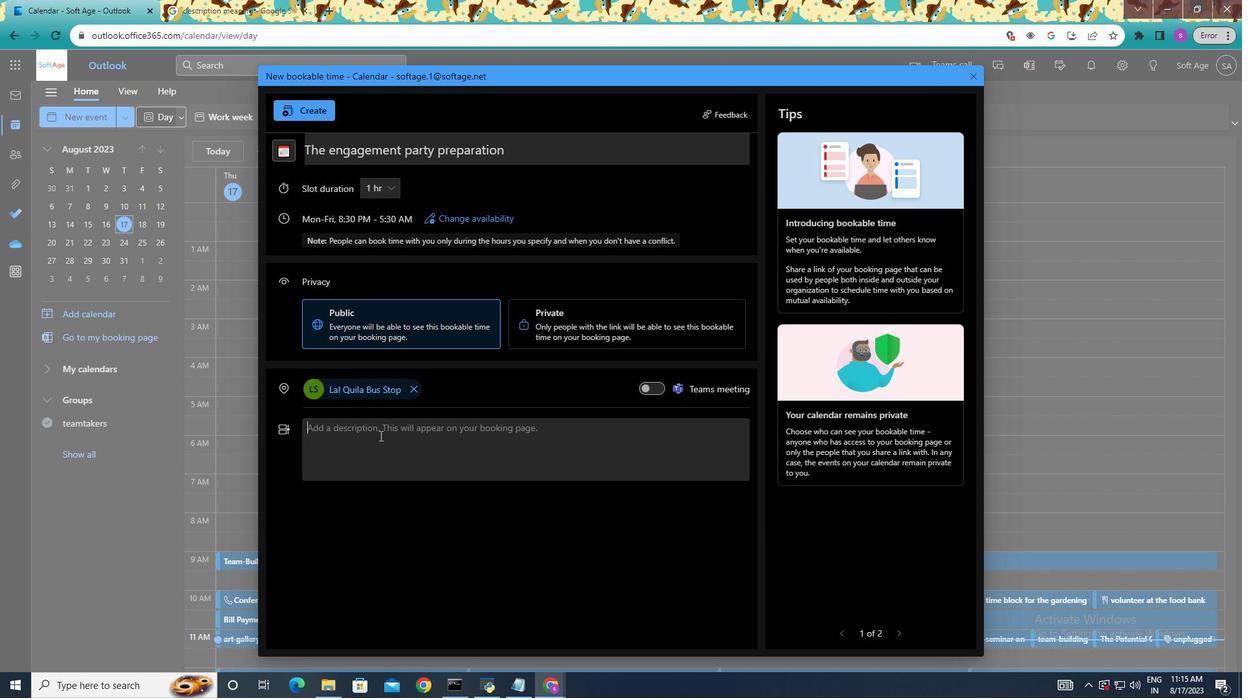 
Action: Mouse pressed left at (379, 436)
Screenshot: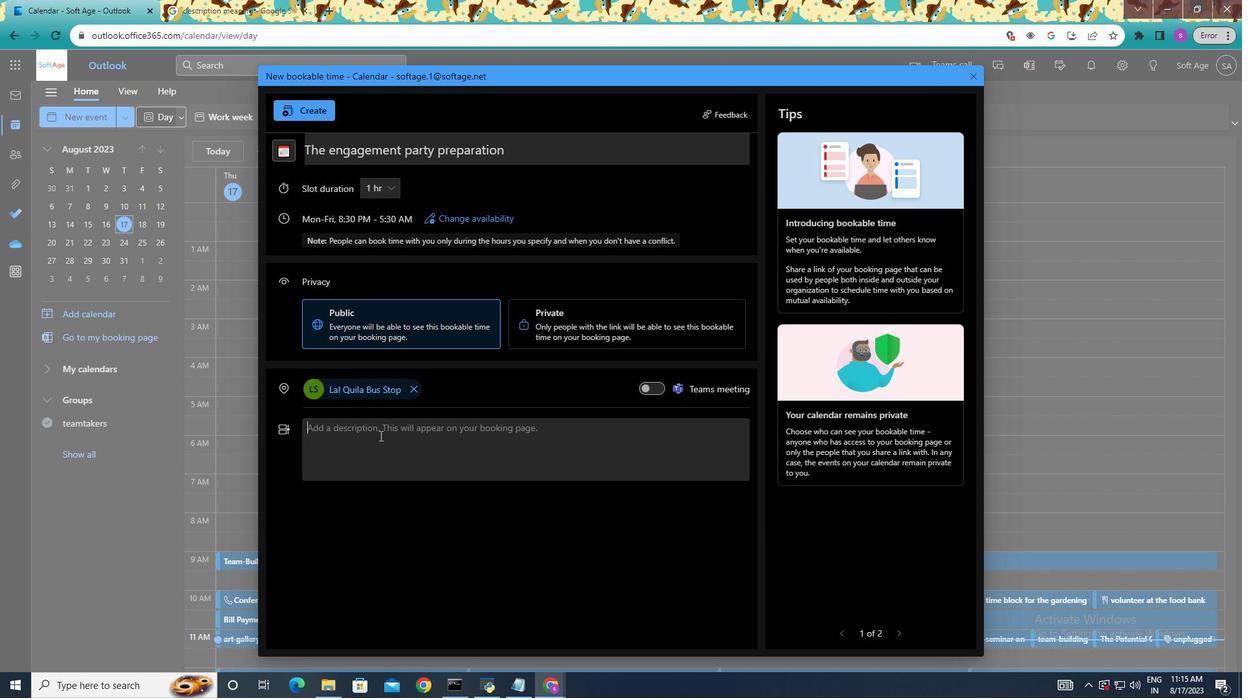 
Action: Mouse moved to (373, 437)
Screenshot: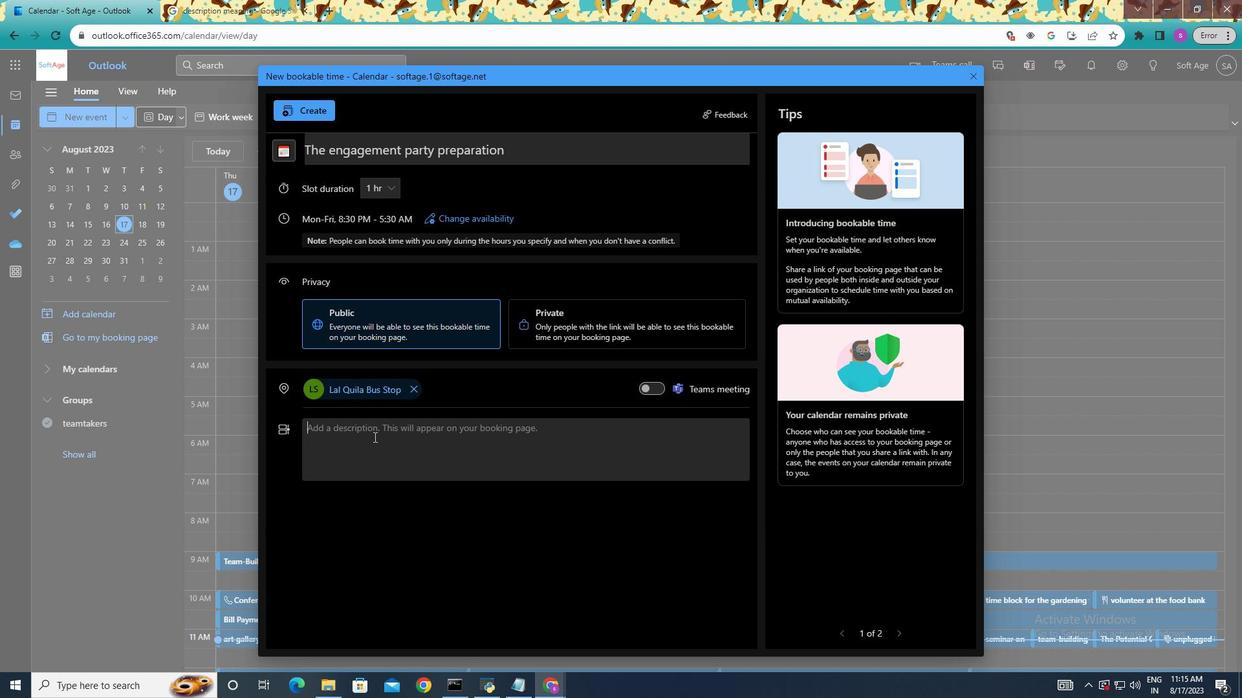
Action: Key pressed <Key.shift>The<Key.space>engagement<Key.space>party<Key.space>preparation<Key.space>is<Key.space>a<Key.space>time<Key.space>of<Key.space>jpo<Key.backspace><Key.backspace>oy,<Key.space>anticipation,<Key.space>and<Key.space>love<Key.space>as<Key.space>friend<Key.space>and<Key.space>family<Key.space>come<Key.space>together<Key.space>to<Key.space>celebrate<Key.space>the<Key.space>couple's<Key.space>commitment<Key.space>to<Key.space>each<Key.space>other.<Key.shift>A<Key.backspace><Key.space><Key.shift>Attention<Key.space>to<Key.space>detail,<Key.space>thoughtful<Key.space>planning<Key.space><Key.backspace>,<Key.space>am<Key.backspace>nd<Key.space>a<Key.space>touch<Key.space>of<Key.space>creativity<Key.space>will<Key.space>ensure<Key.space>that<Key.space>the<Key.space>engagement<Key.space>party<Key.space>is<Key.space>a<Key.space>memm<Key.backspace>orable<Key.space>and<Key.space>special<Key.space>occasion<Key.space>for<Key.space>all<Key.space>involved.
Screenshot: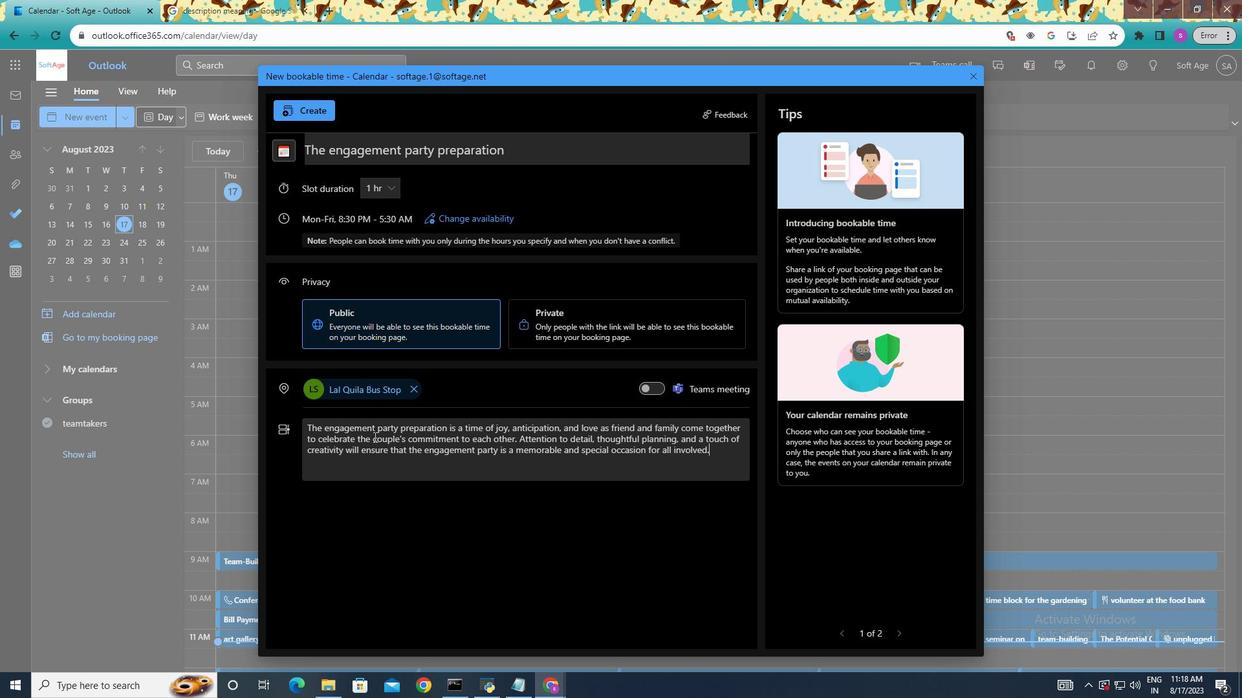 
Action: Mouse moved to (674, 430)
Screenshot: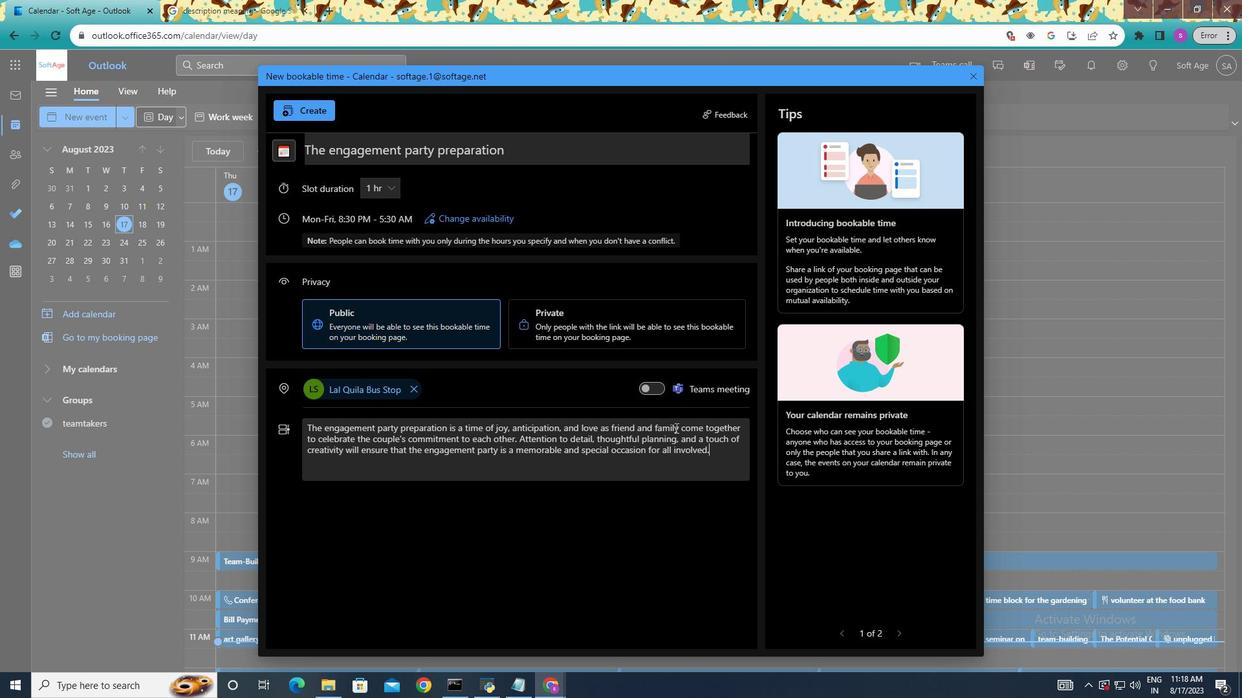 
Action: Mouse scrolled (674, 431) with delta (0, 0)
Screenshot: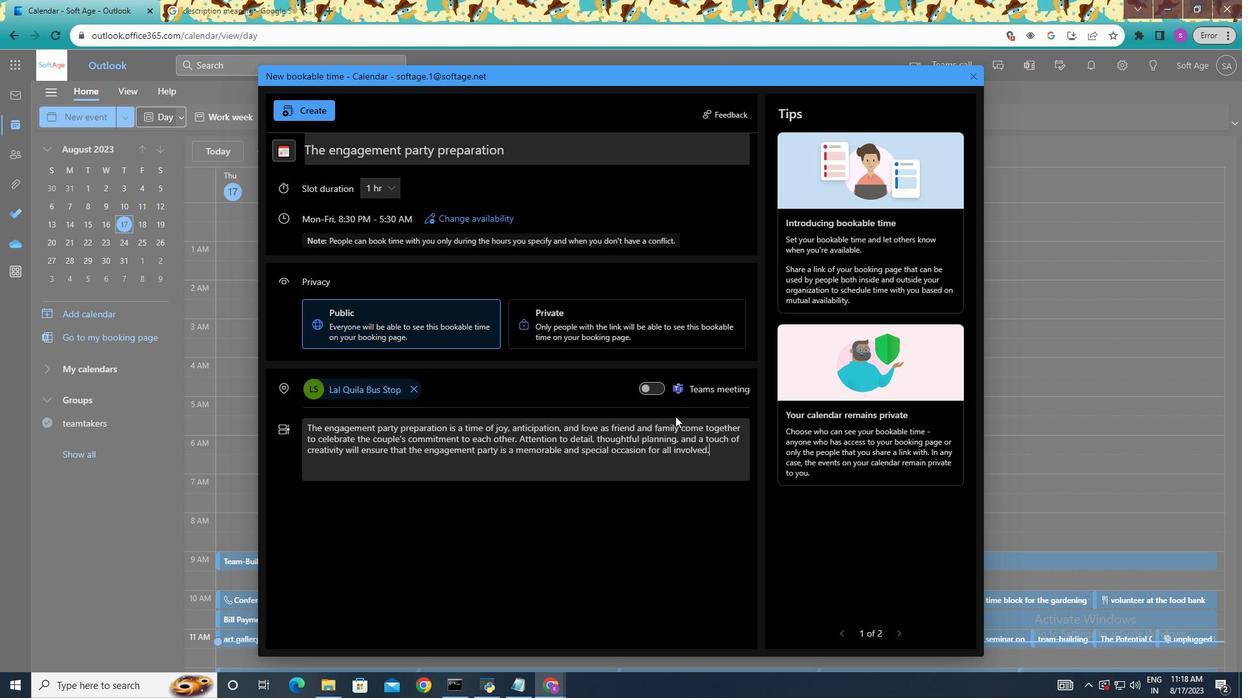 
Action: Mouse scrolled (674, 431) with delta (0, 0)
Screenshot: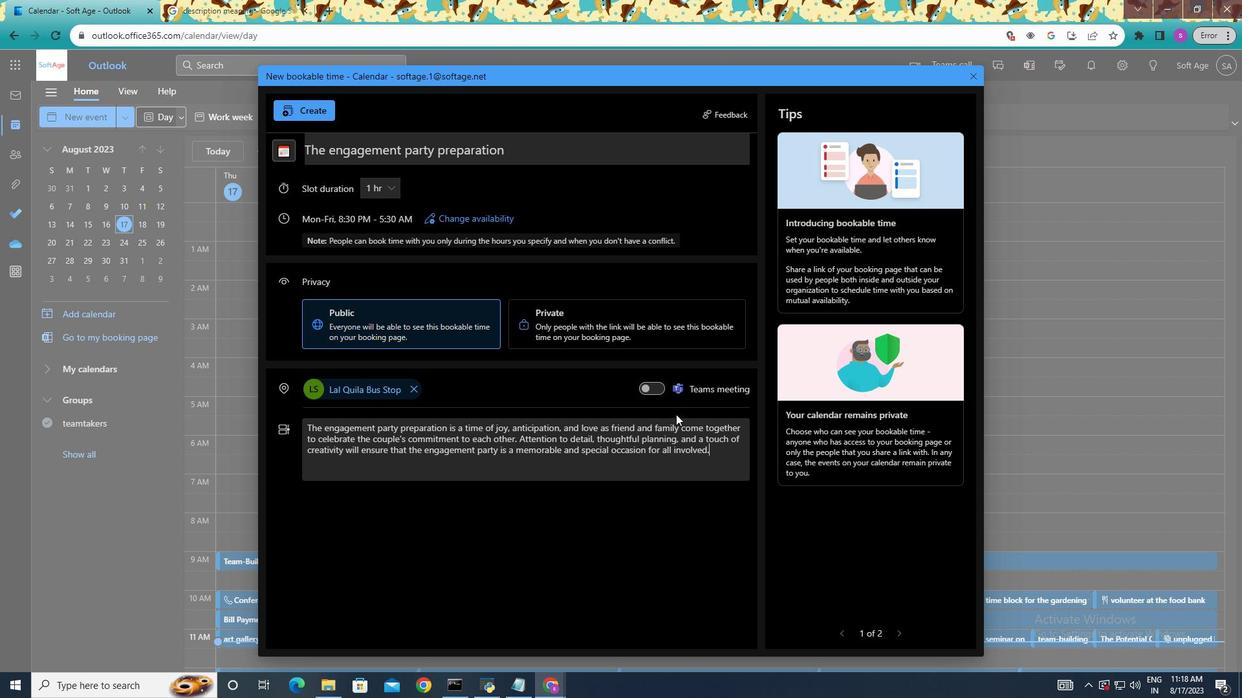 
Action: Mouse moved to (675, 430)
Screenshot: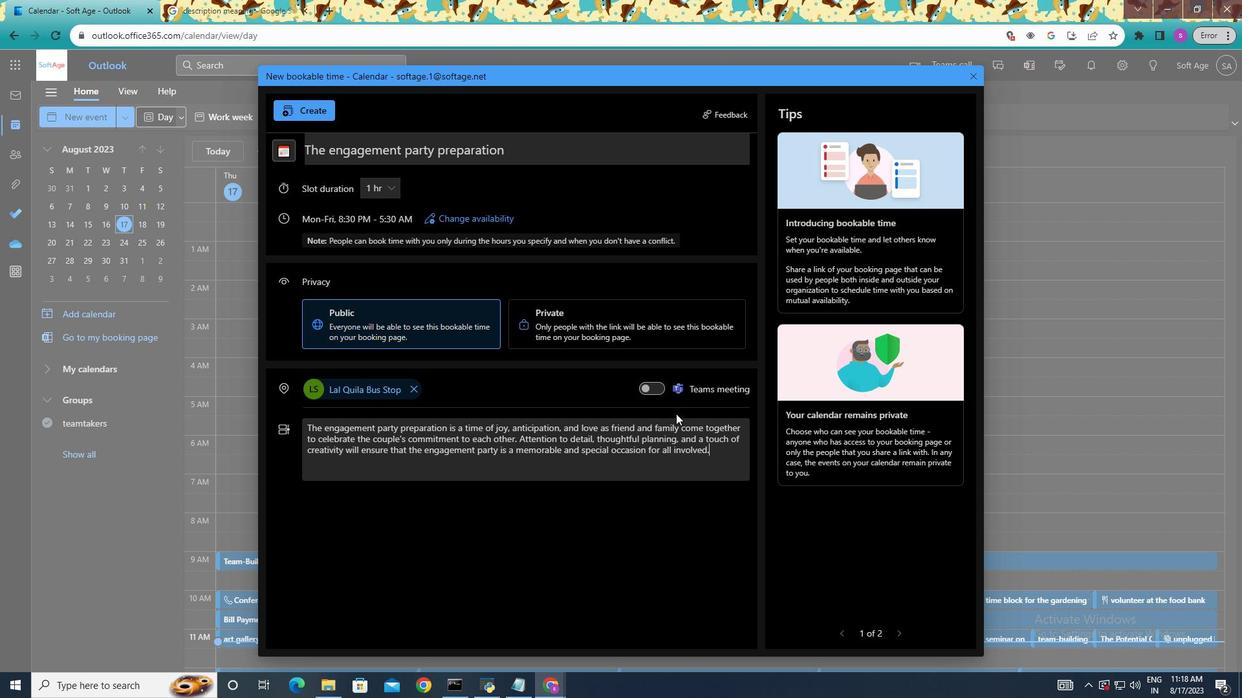 
Action: Mouse scrolled (675, 431) with delta (0, 0)
Screenshot: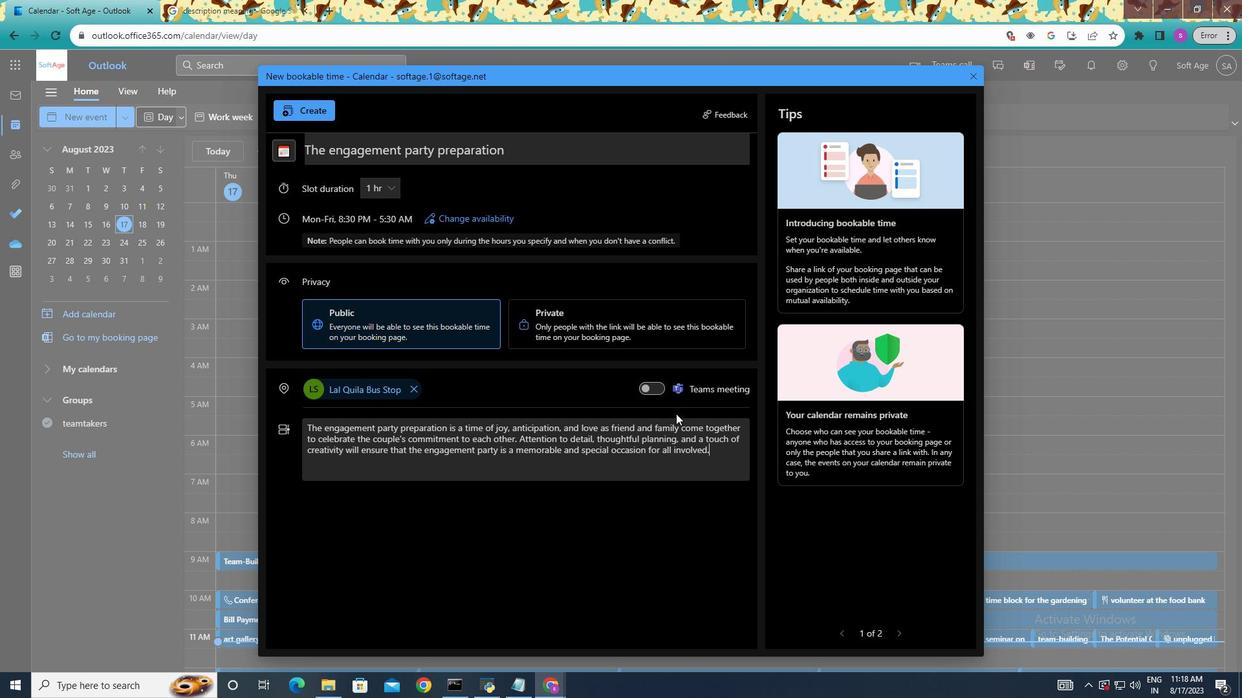 
Action: Mouse moved to (695, 465)
Screenshot: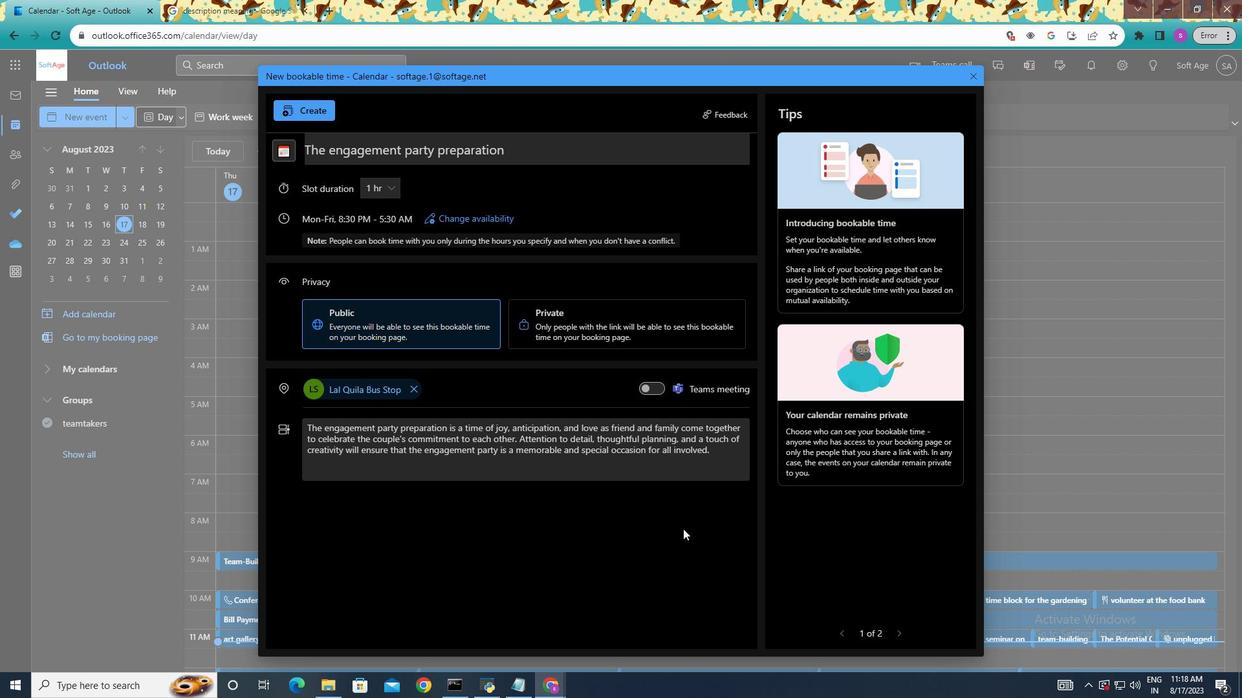 
Action: Mouse scrolled (695, 466) with delta (0, 0)
Screenshot: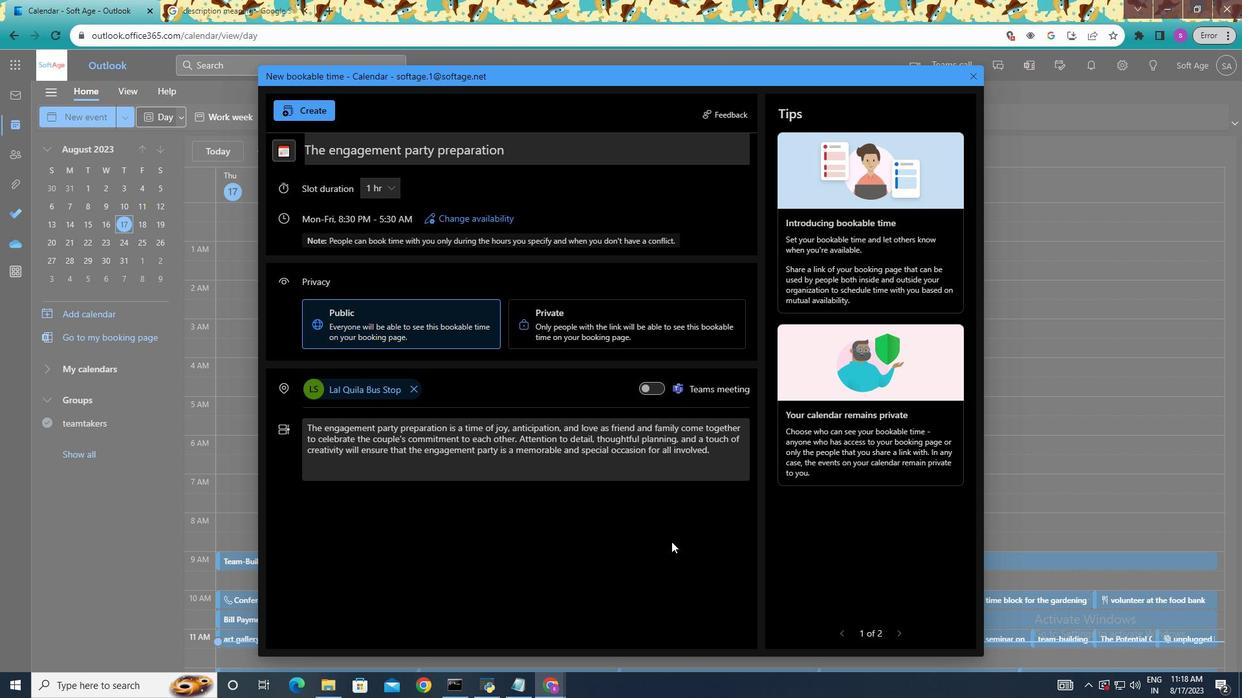 
Action: Mouse moved to (654, 388)
Screenshot: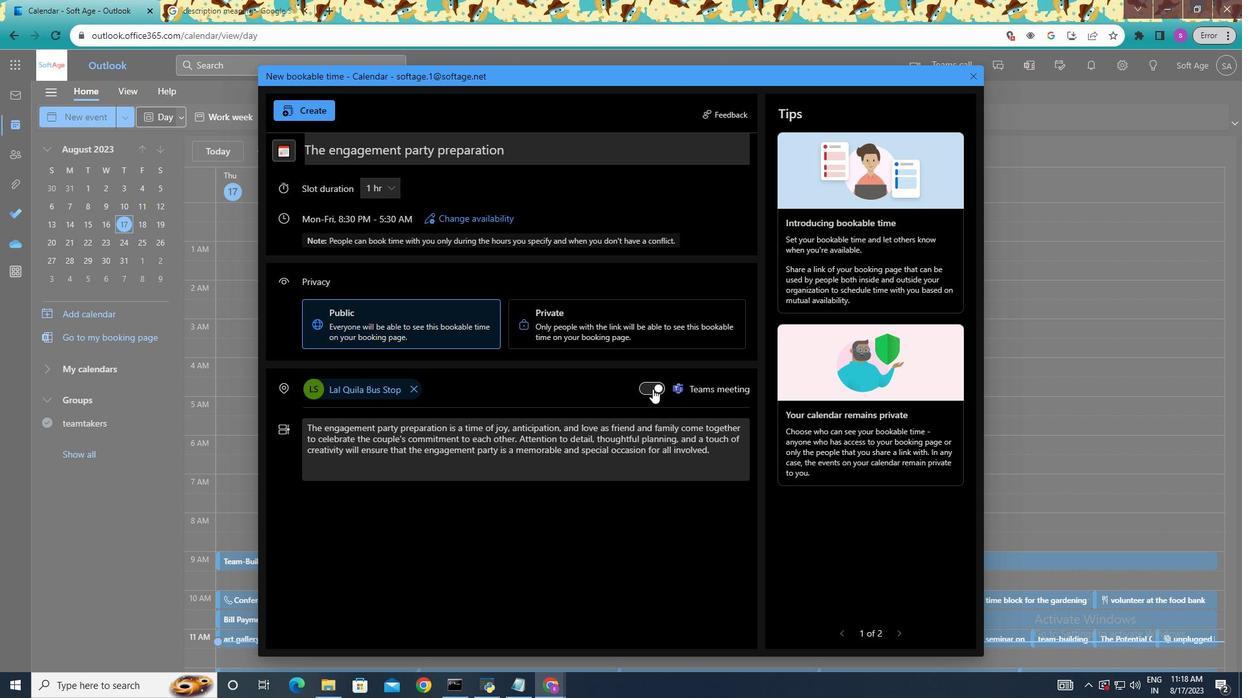 
Action: Mouse pressed left at (654, 388)
Screenshot: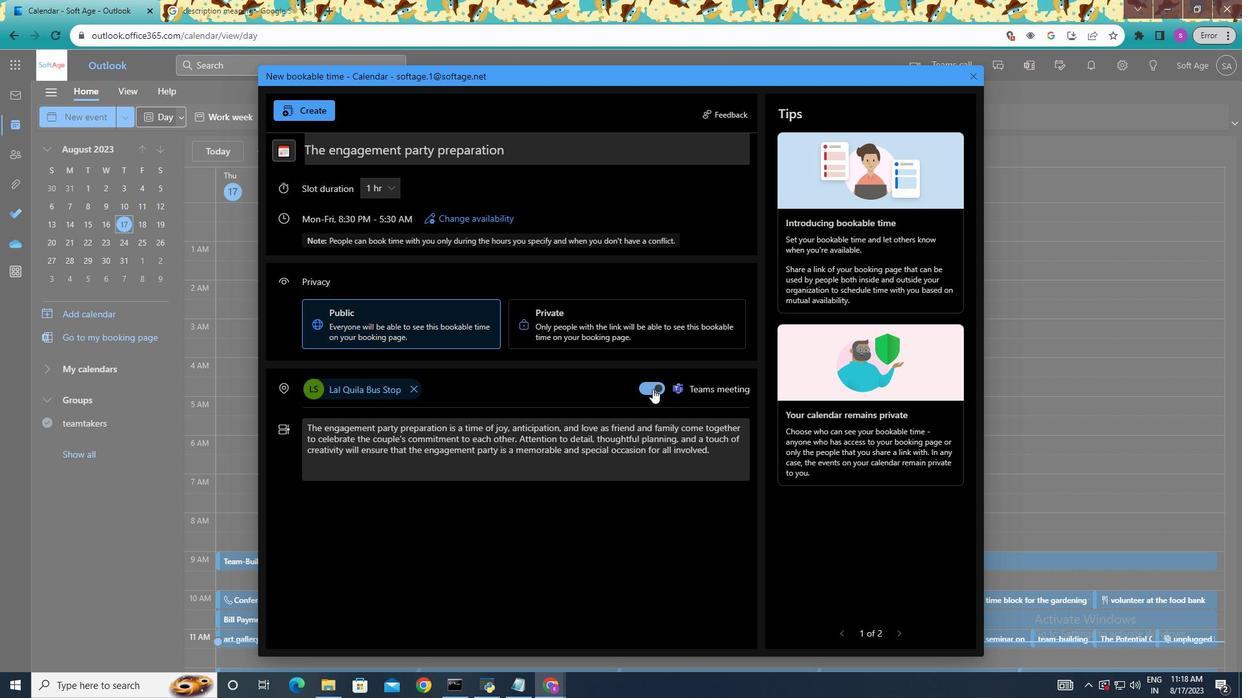 
Action: Mouse moved to (674, 403)
Screenshot: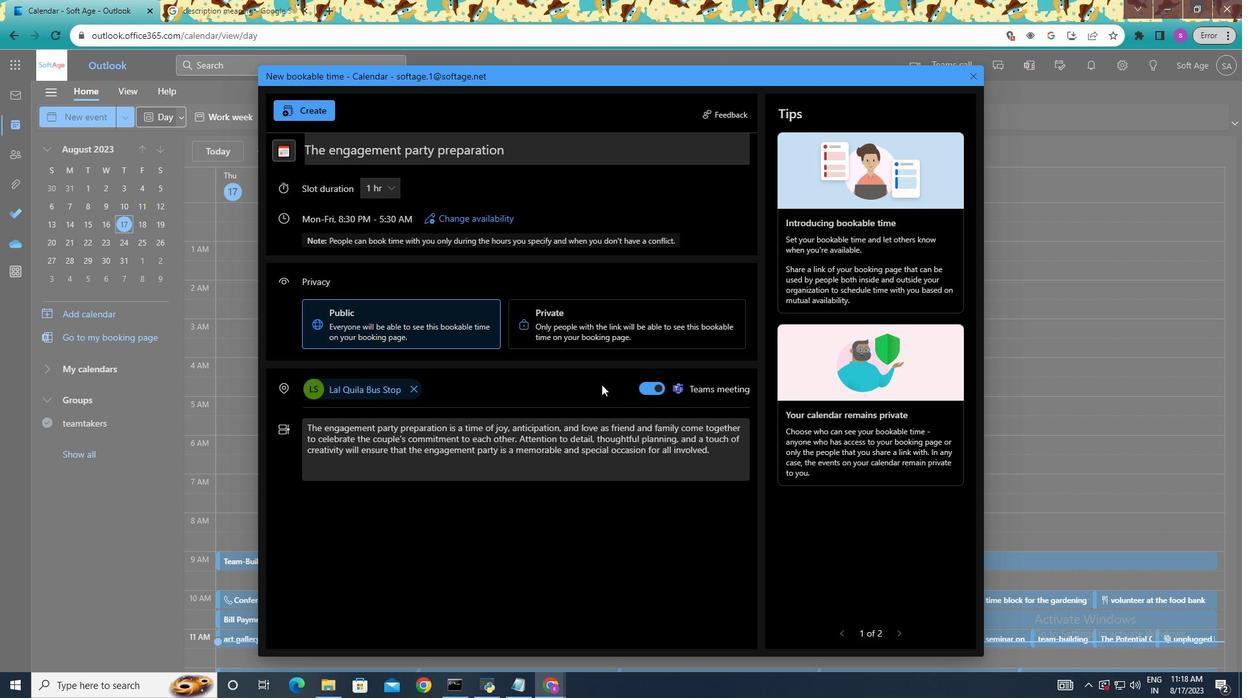 
Action: Mouse scrolled (674, 404) with delta (0, 0)
Screenshot: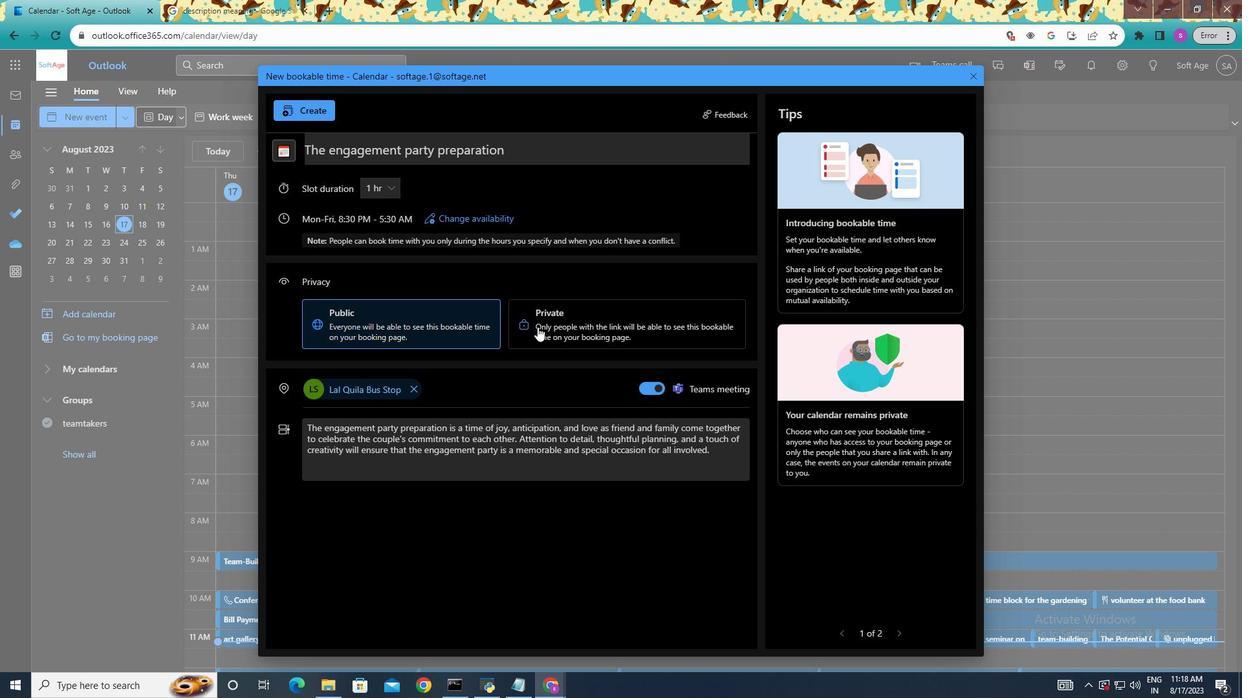 
Action: Mouse moved to (664, 403)
Screenshot: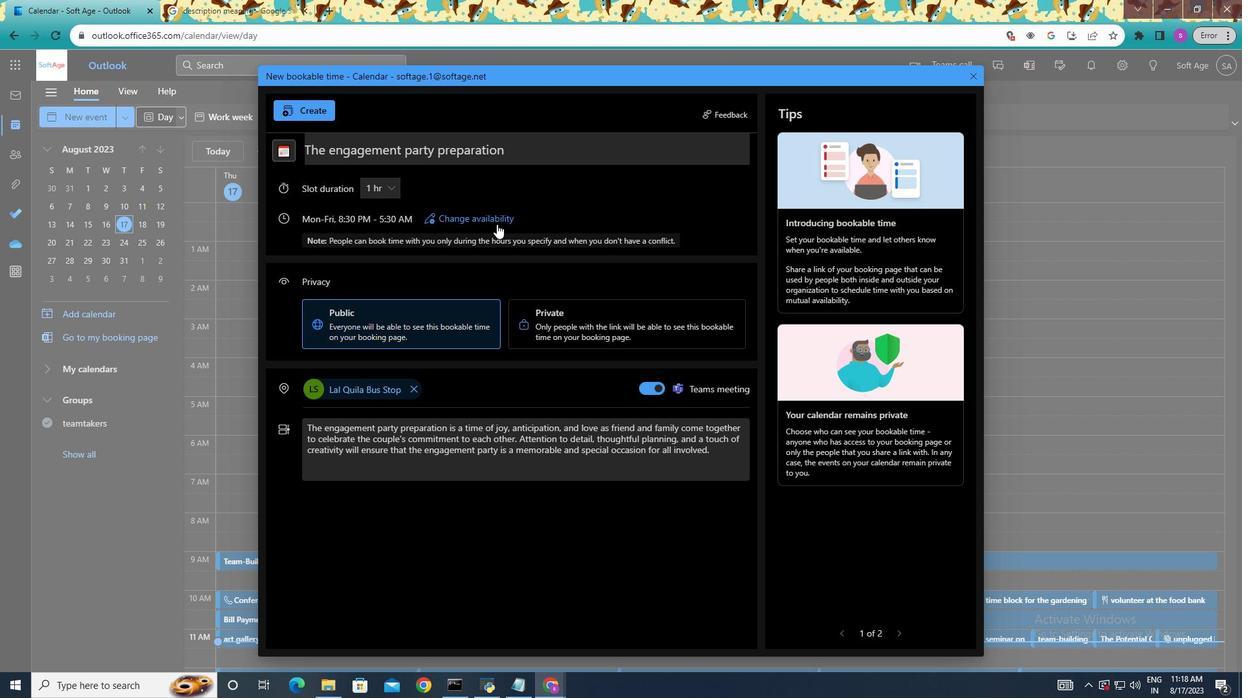 
Action: Mouse scrolled (664, 404) with delta (0, 0)
Screenshot: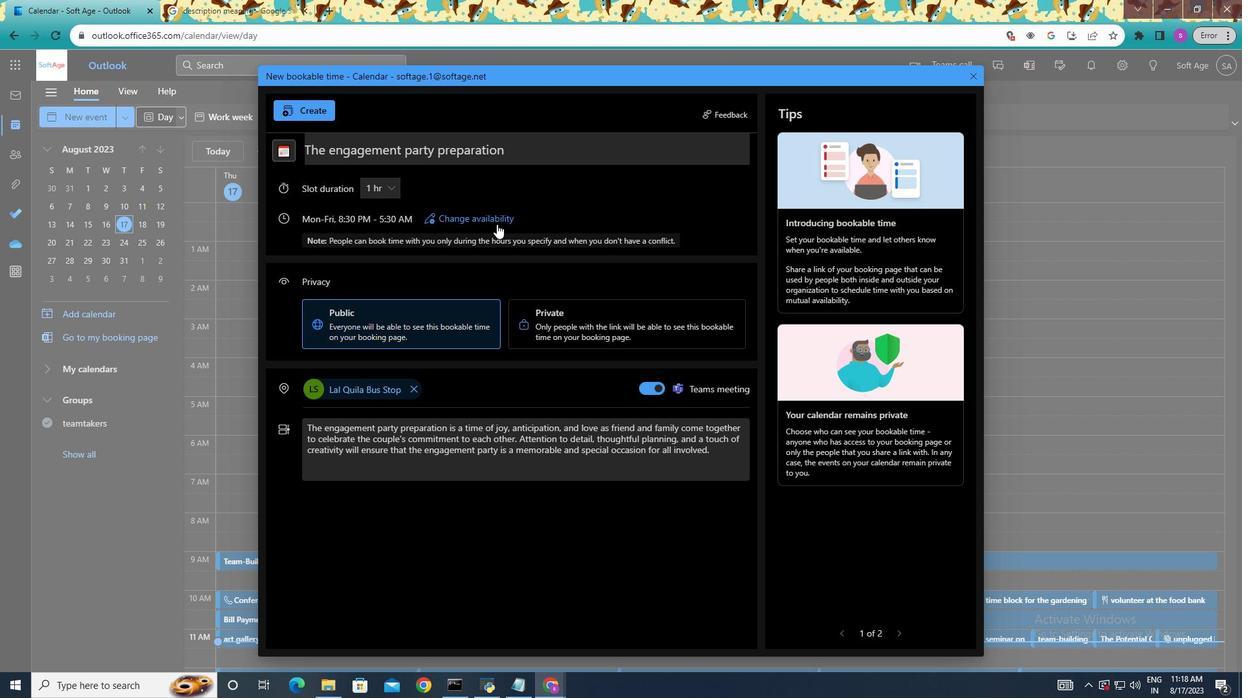 
Action: Mouse moved to (649, 385)
Screenshot: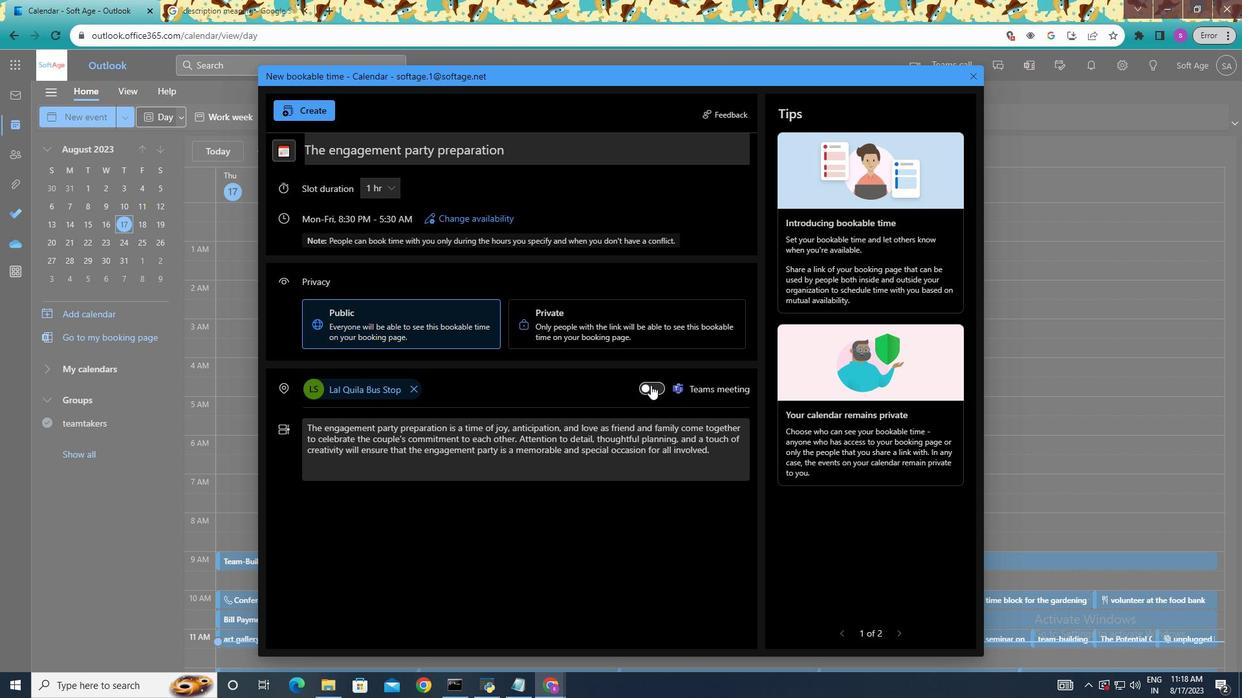 
Action: Mouse pressed left at (649, 385)
Screenshot: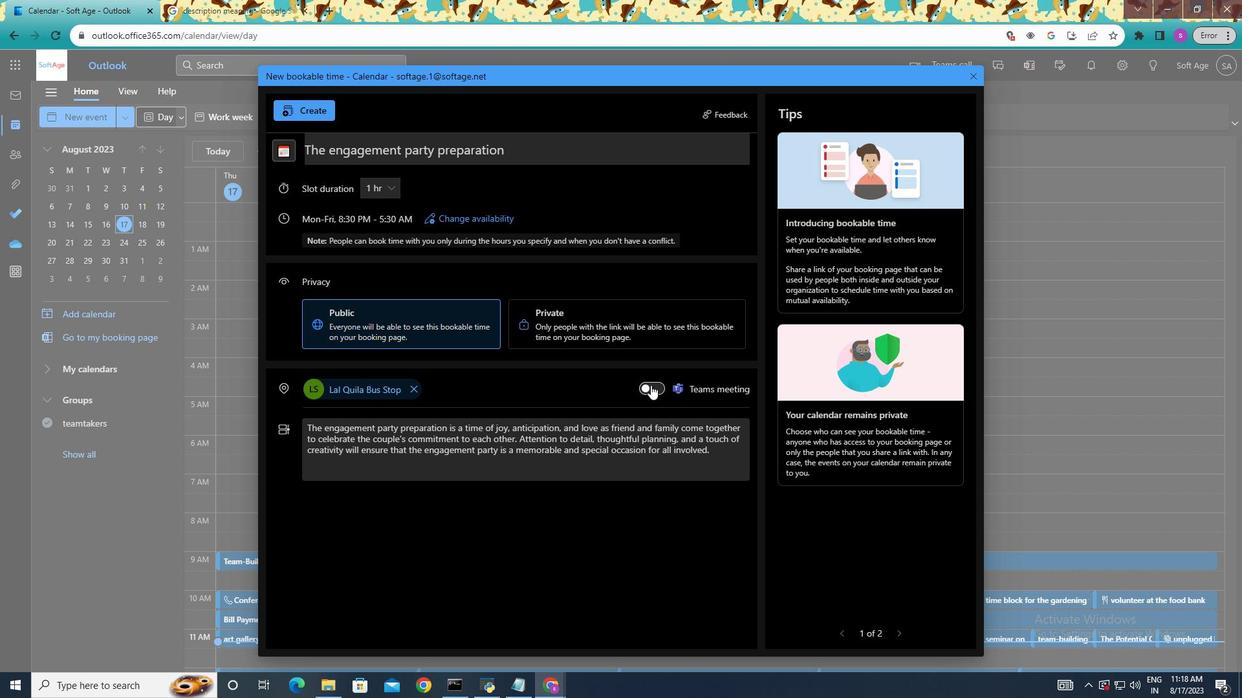 
Action: Mouse moved to (710, 454)
Screenshot: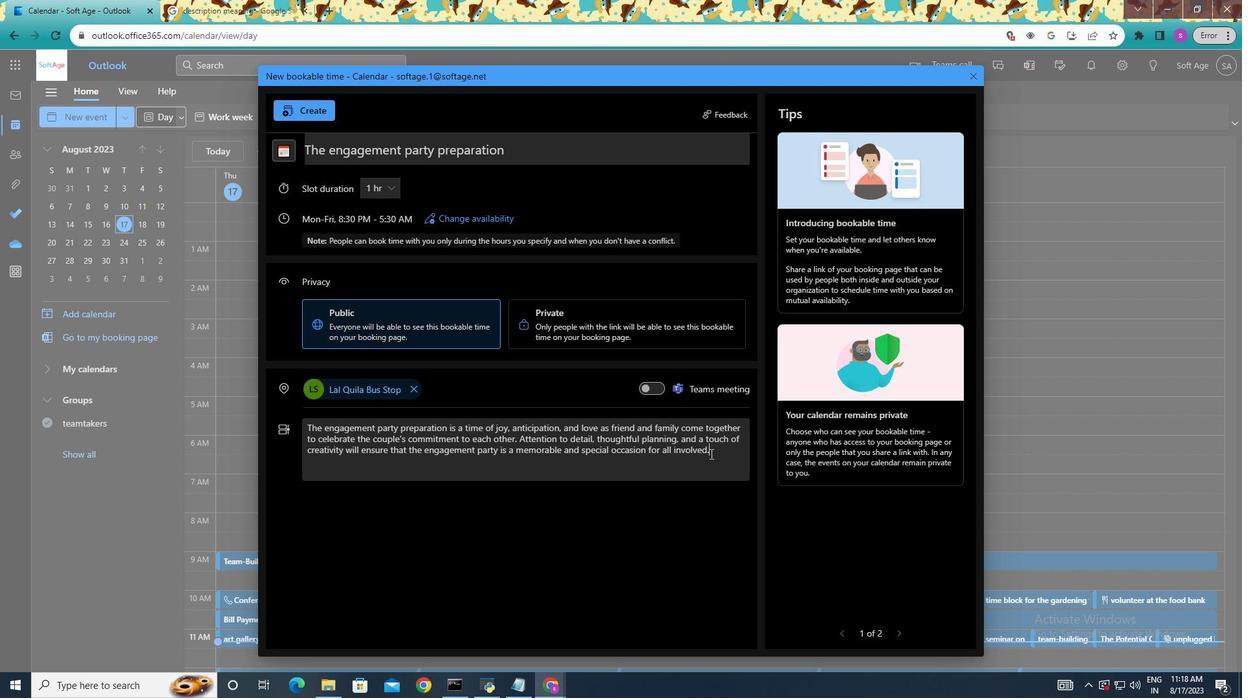 
Action: Mouse pressed left at (710, 454)
Screenshot: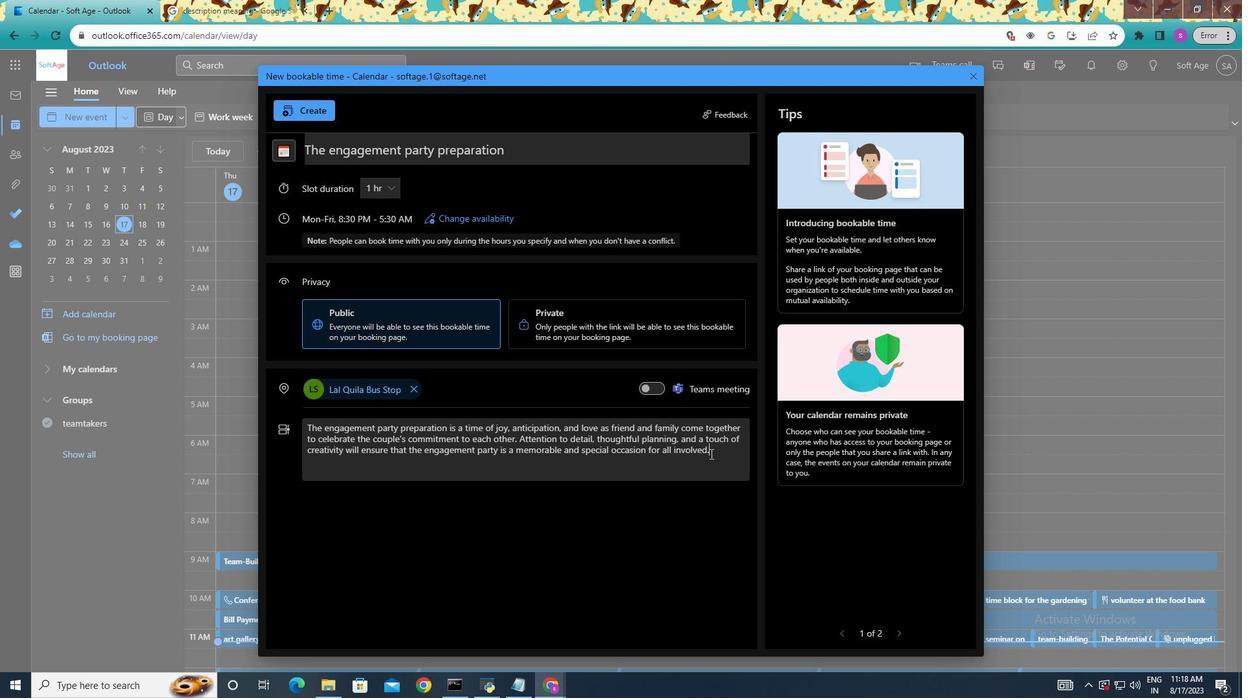 
Action: Mouse pressed left at (710, 454)
Screenshot: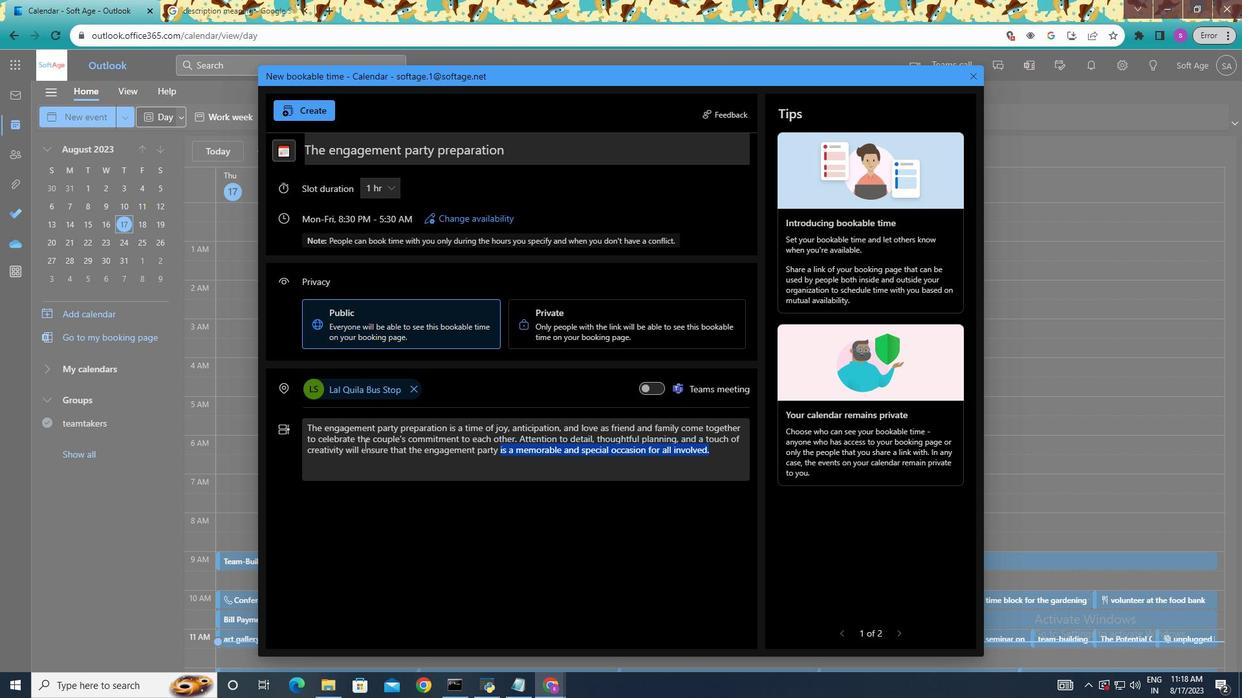 
Action: Mouse moved to (553, 500)
Screenshot: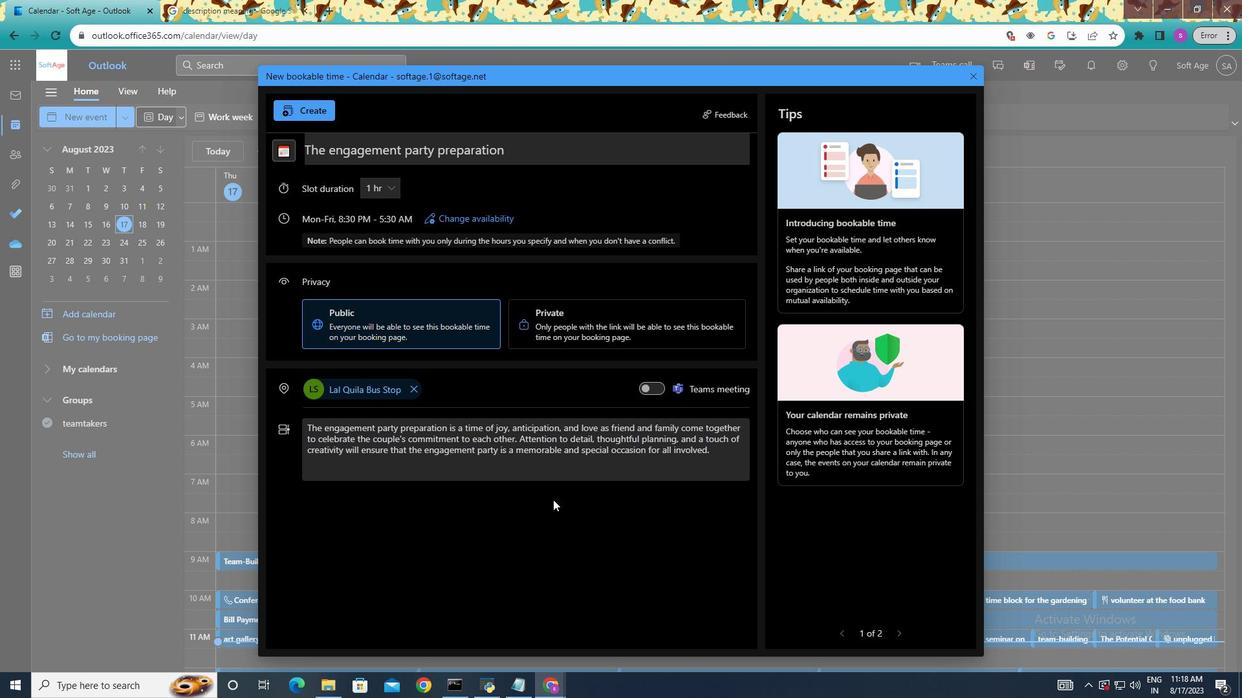 
Action: Mouse pressed left at (553, 500)
Screenshot: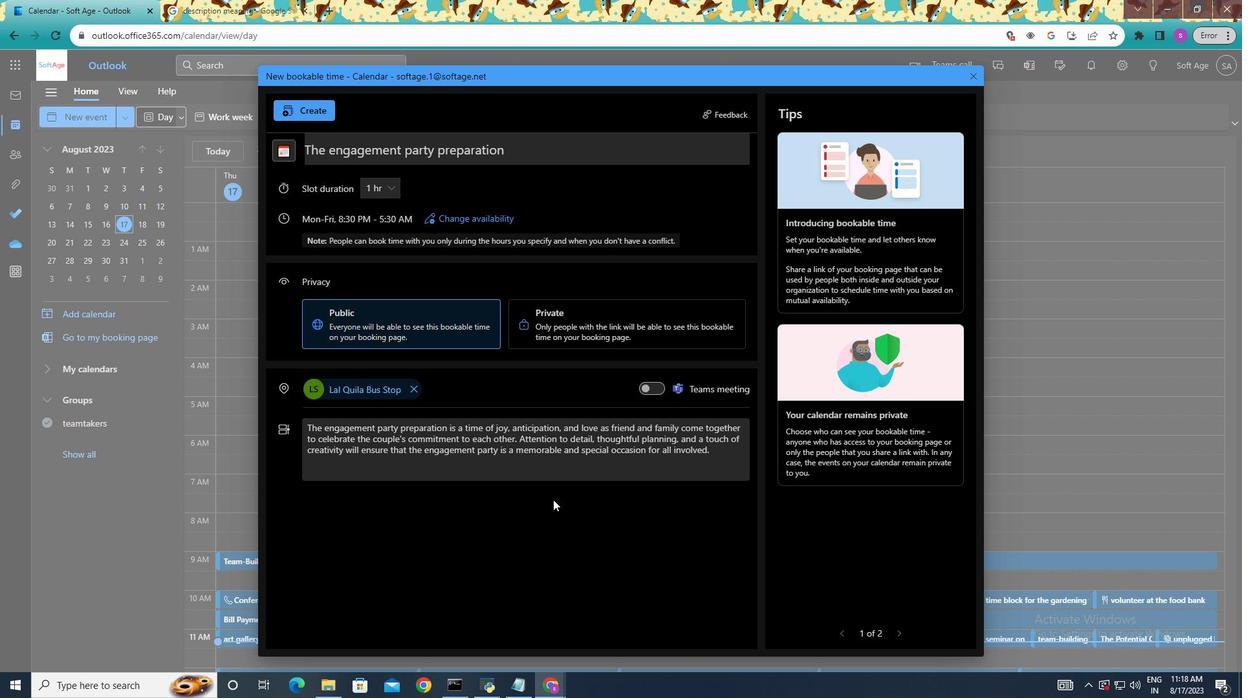 
Action: Mouse moved to (586, 335)
Screenshot: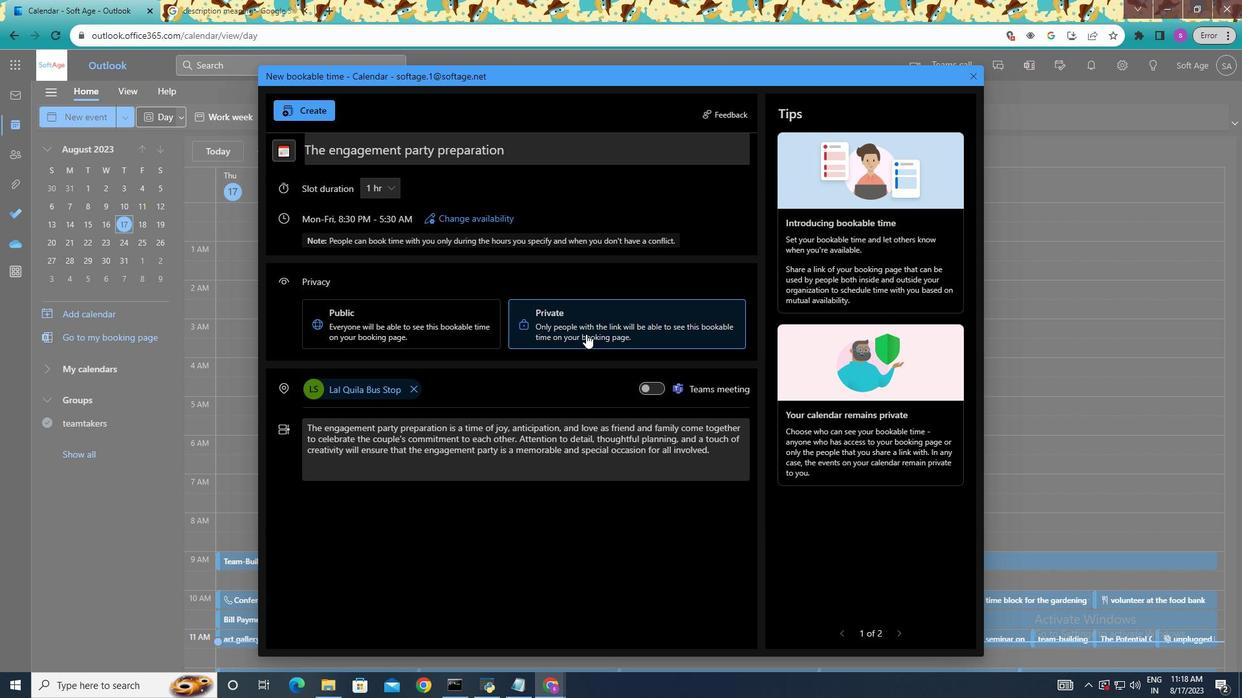 
Action: Mouse pressed left at (586, 335)
Screenshot: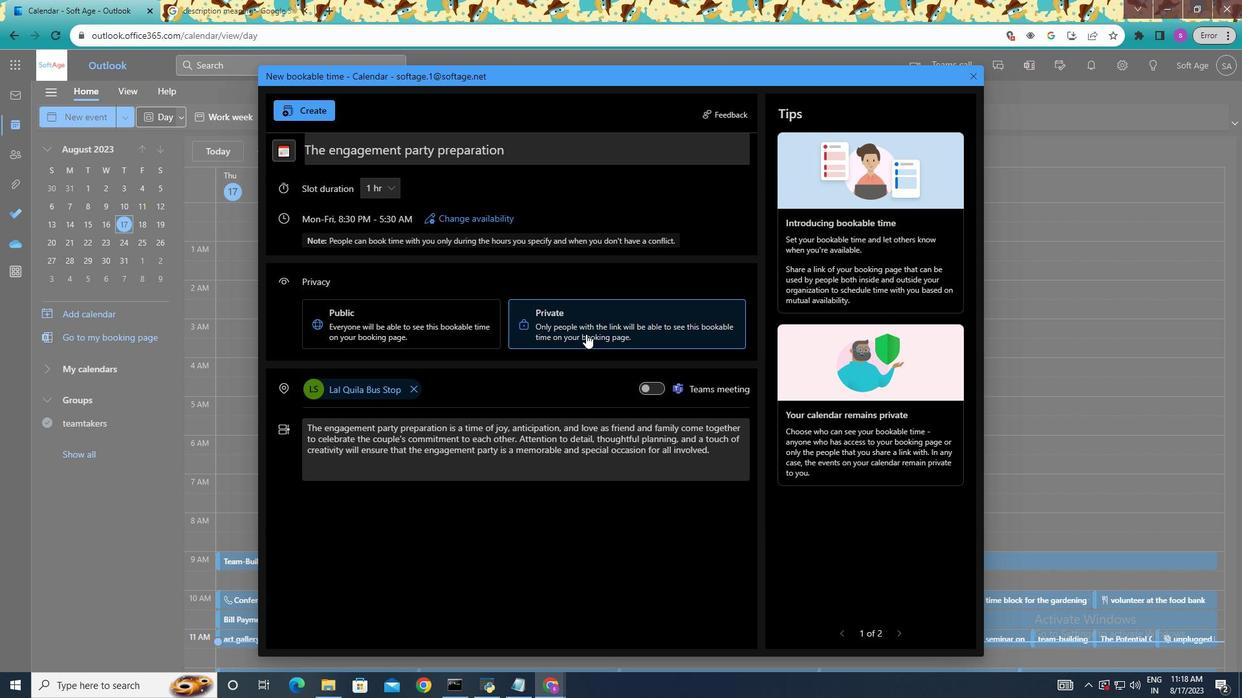
Action: Mouse moved to (465, 336)
Screenshot: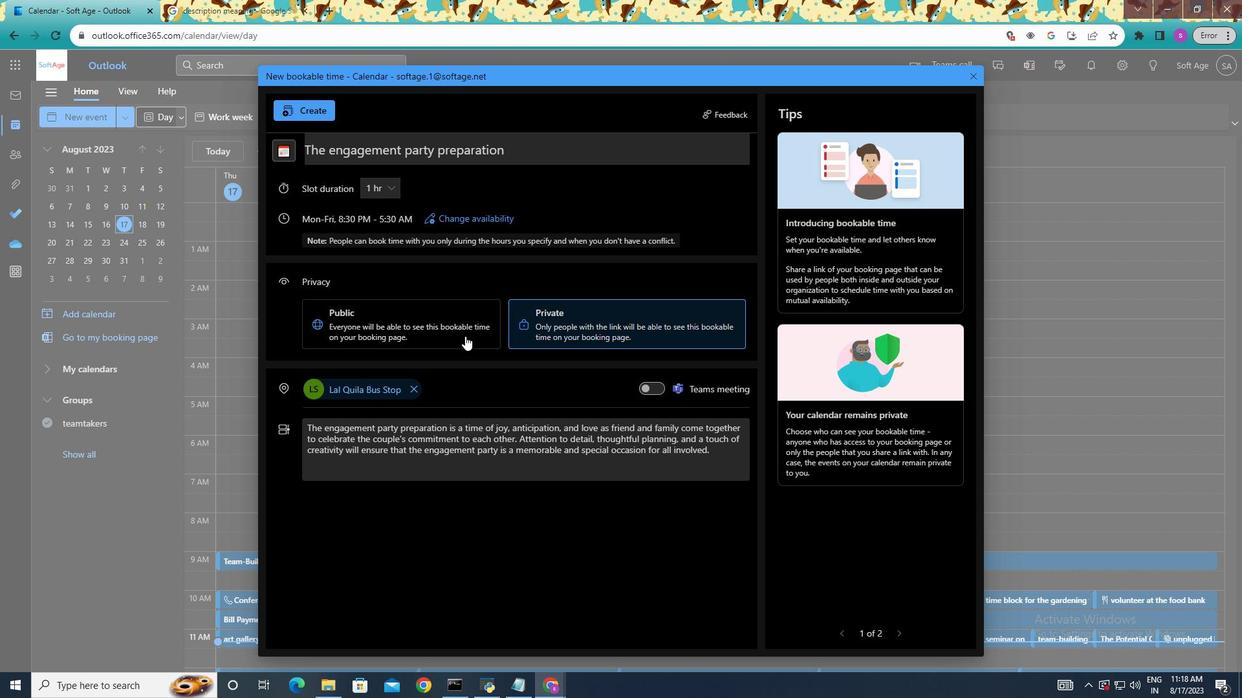 
Action: Mouse pressed left at (465, 336)
Screenshot: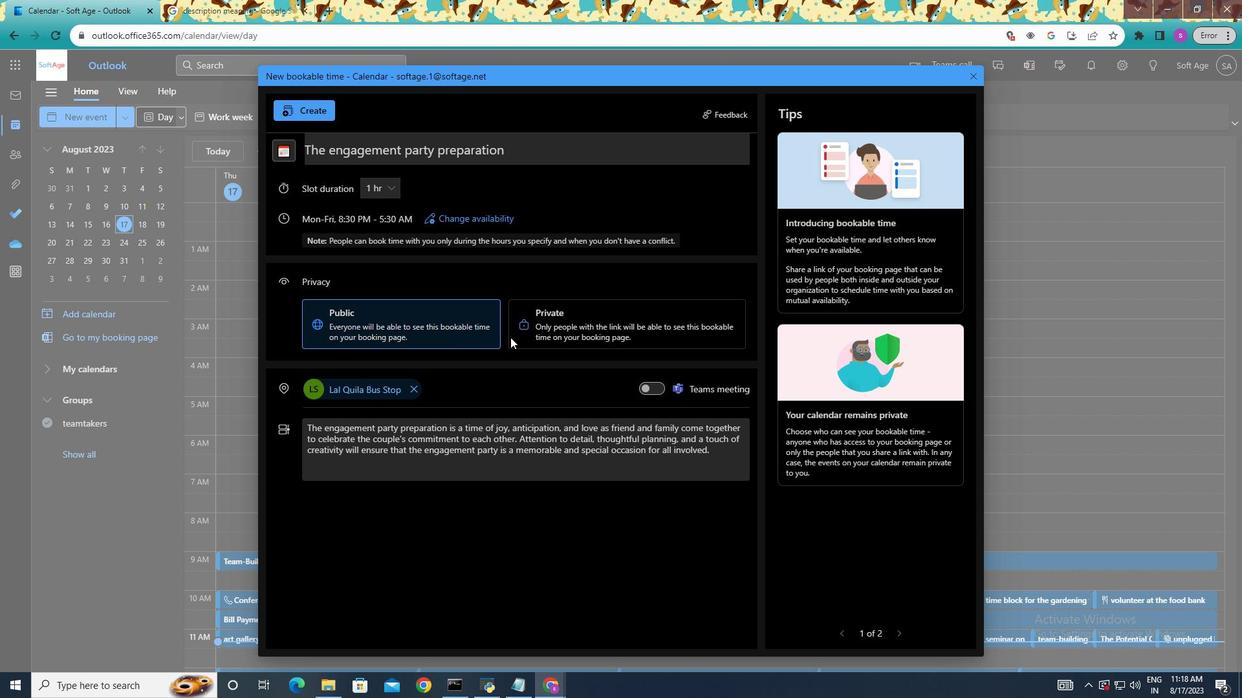 
Action: Mouse moved to (534, 337)
Screenshot: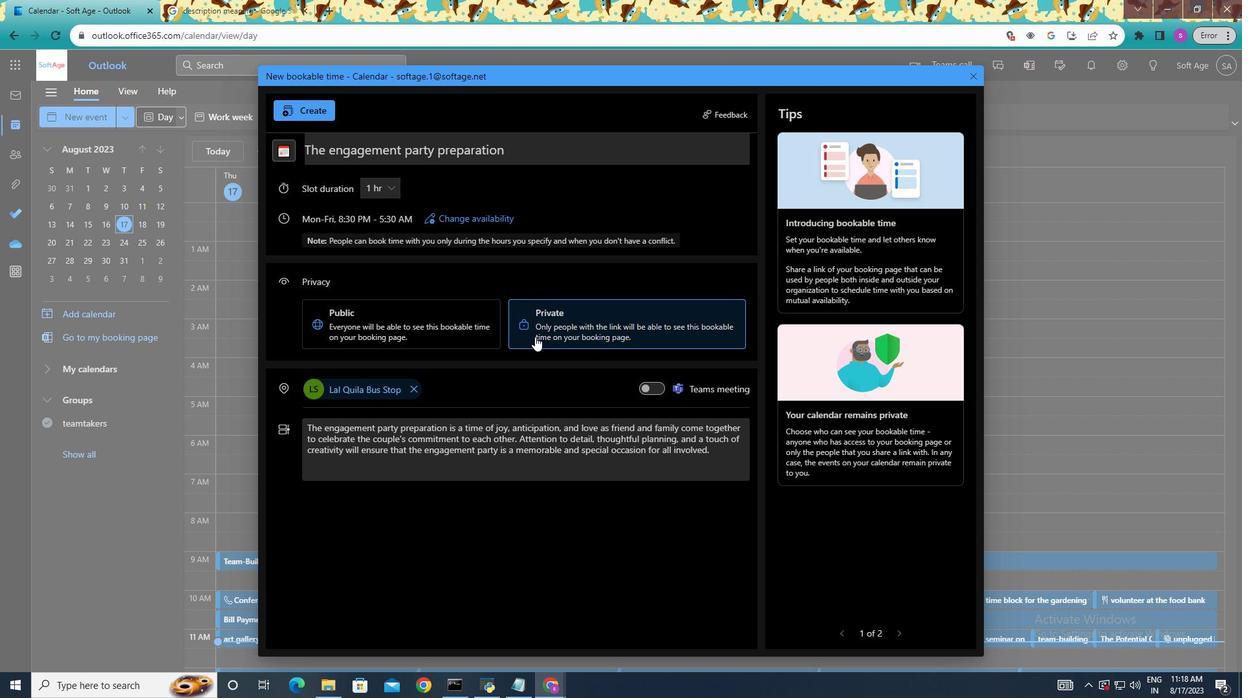 
Action: Mouse pressed left at (534, 337)
Screenshot: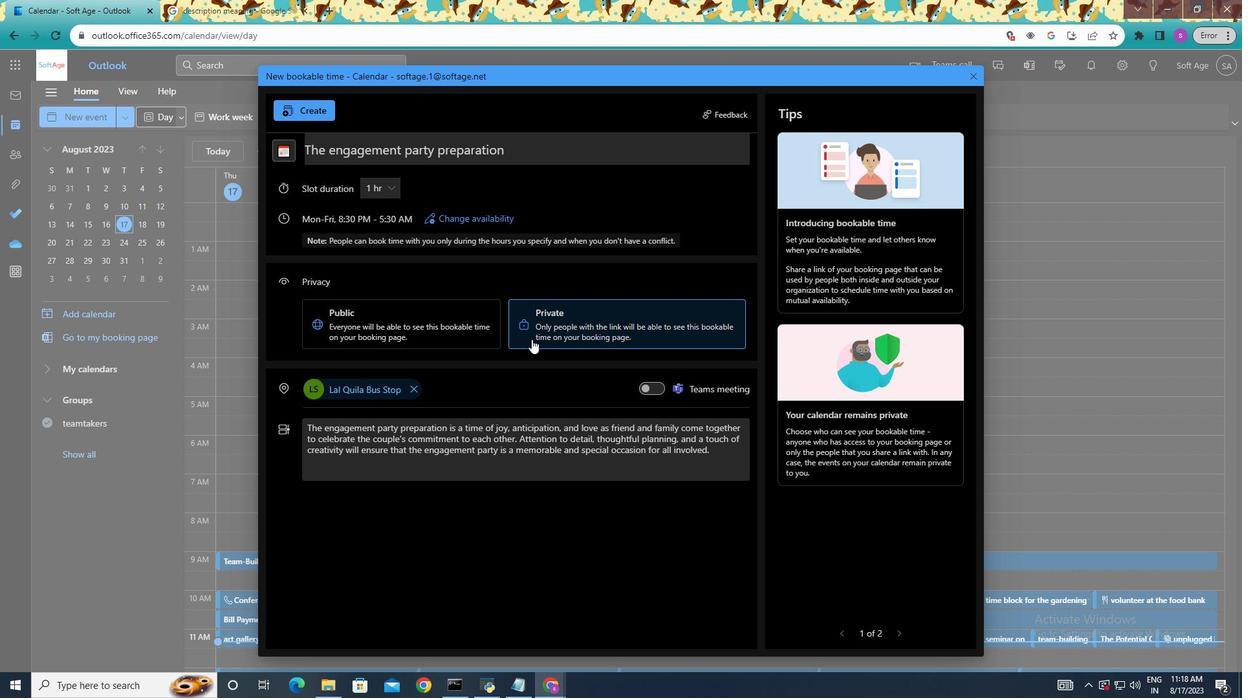 
Action: Mouse moved to (308, 109)
Screenshot: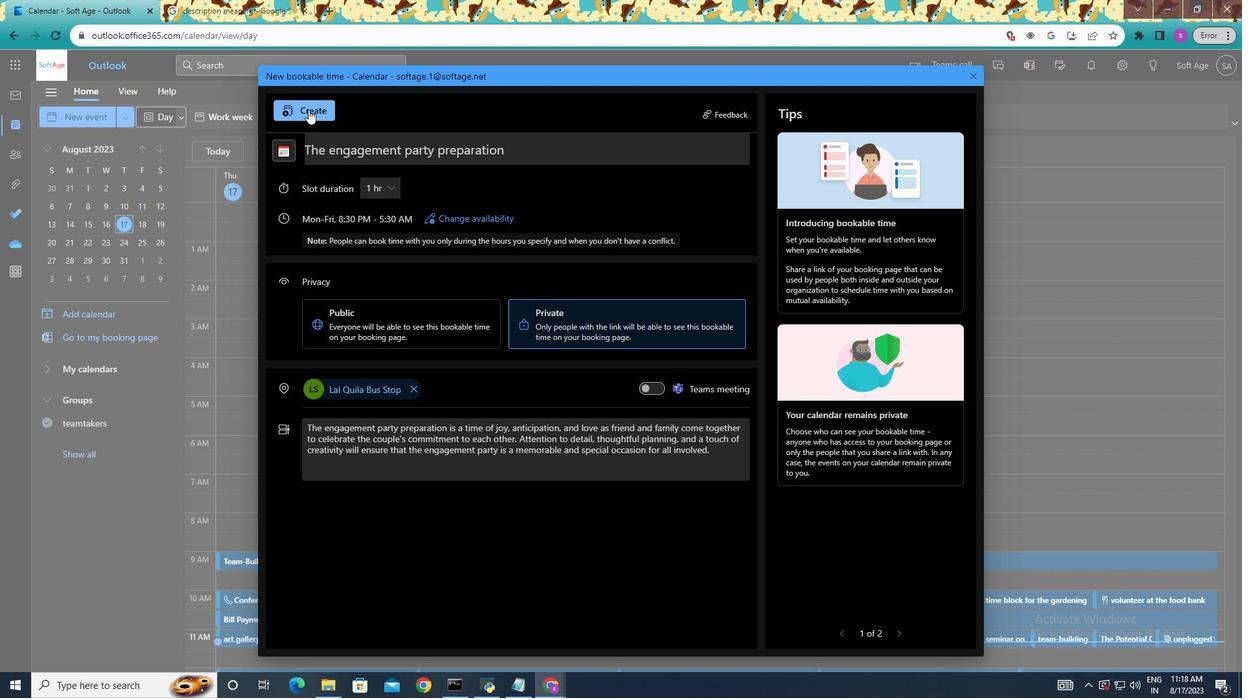 
Action: Mouse pressed left at (308, 109)
Screenshot: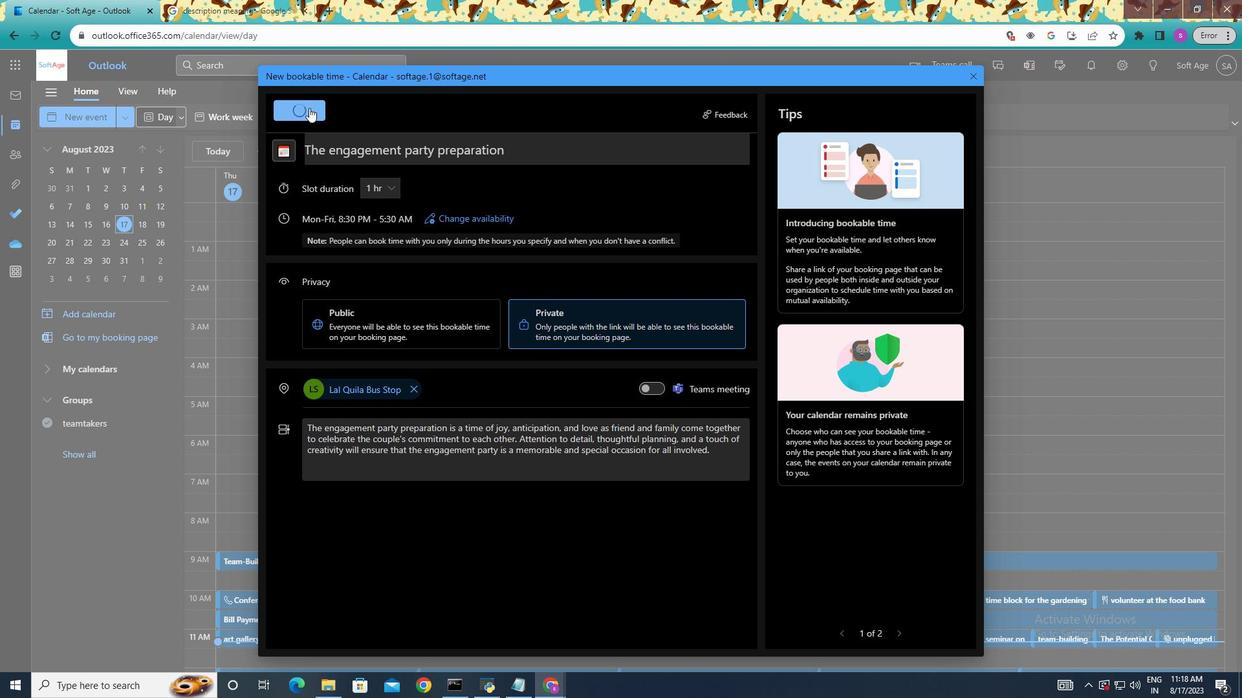 
Action: Mouse moved to (311, 111)
Screenshot: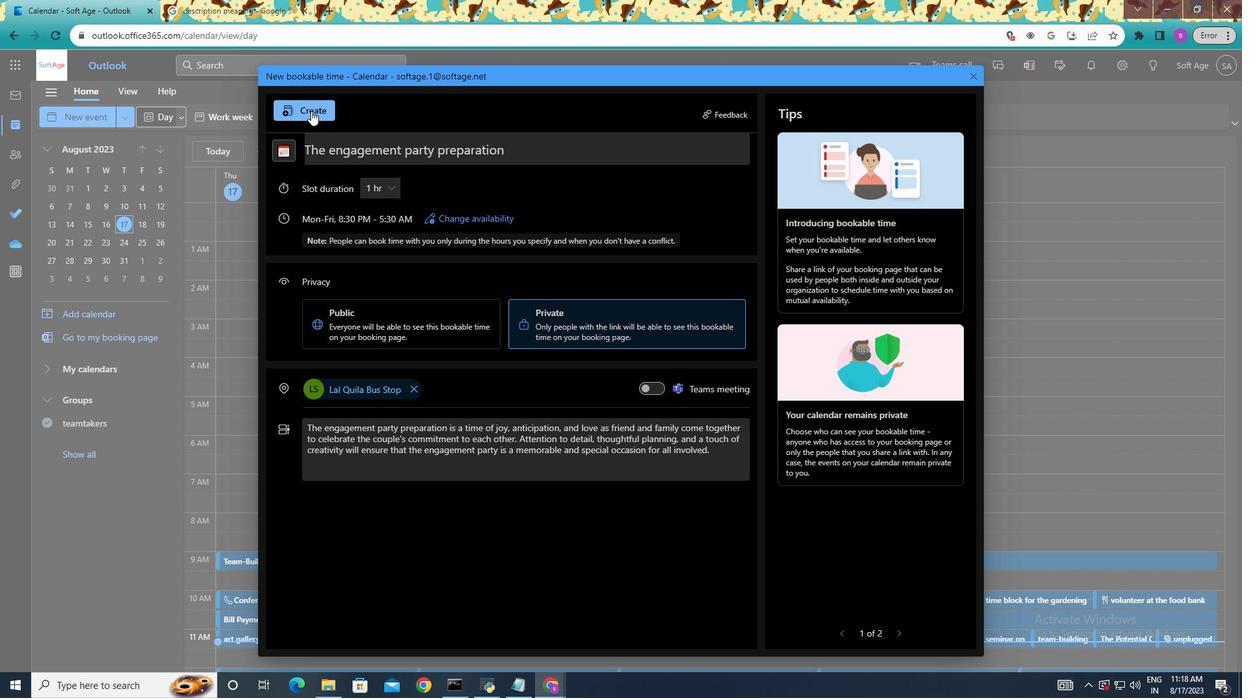 
Action: Mouse pressed left at (311, 111)
Screenshot: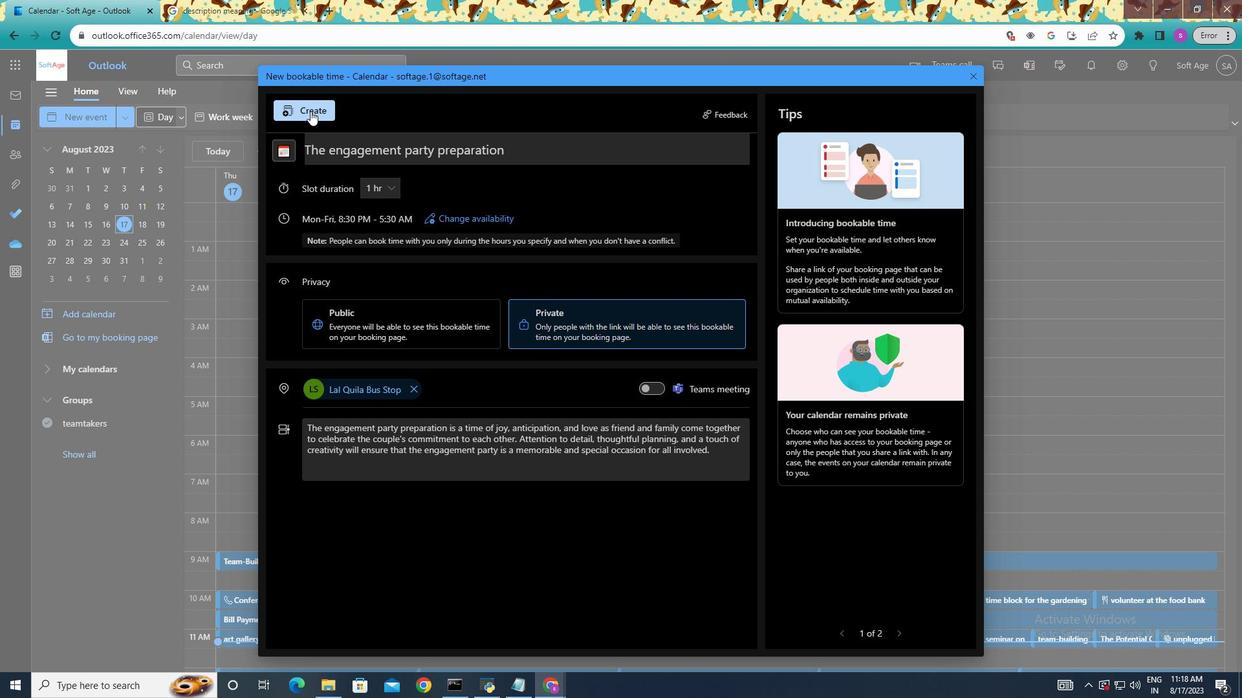 
Action: Mouse moved to (310, 111)
Screenshot: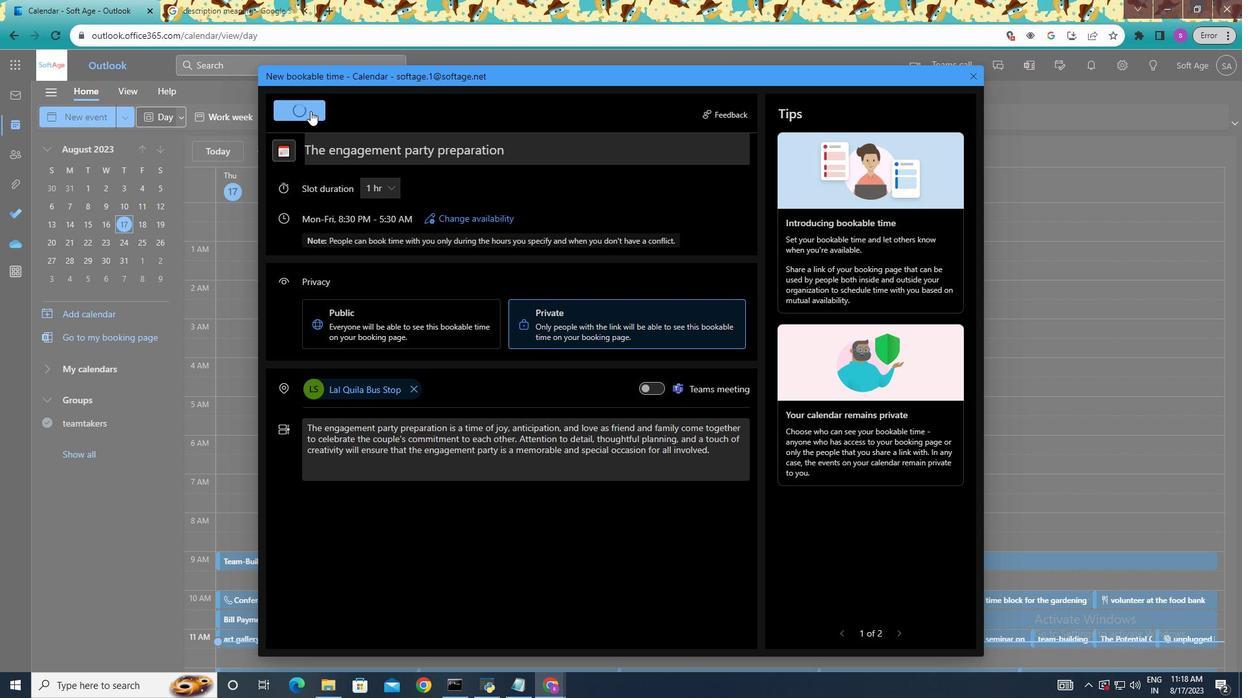 
Action: Mouse pressed left at (310, 111)
Screenshot: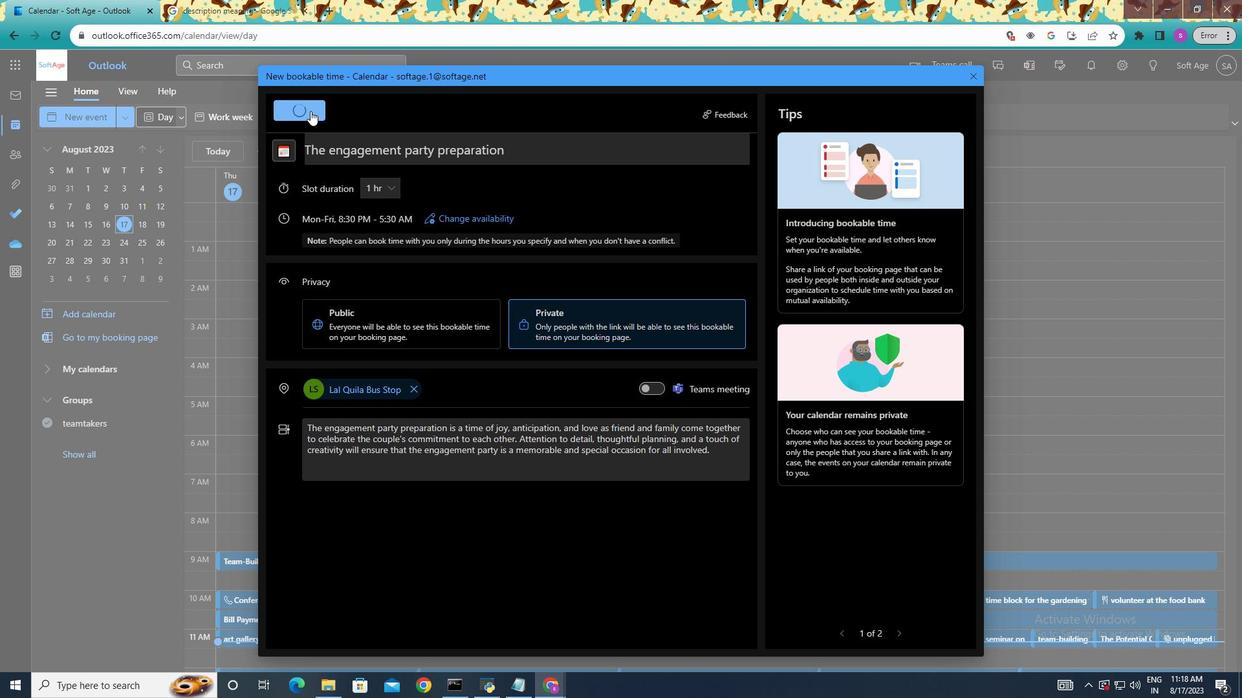 
Action: Mouse moved to (310, 111)
Screenshot: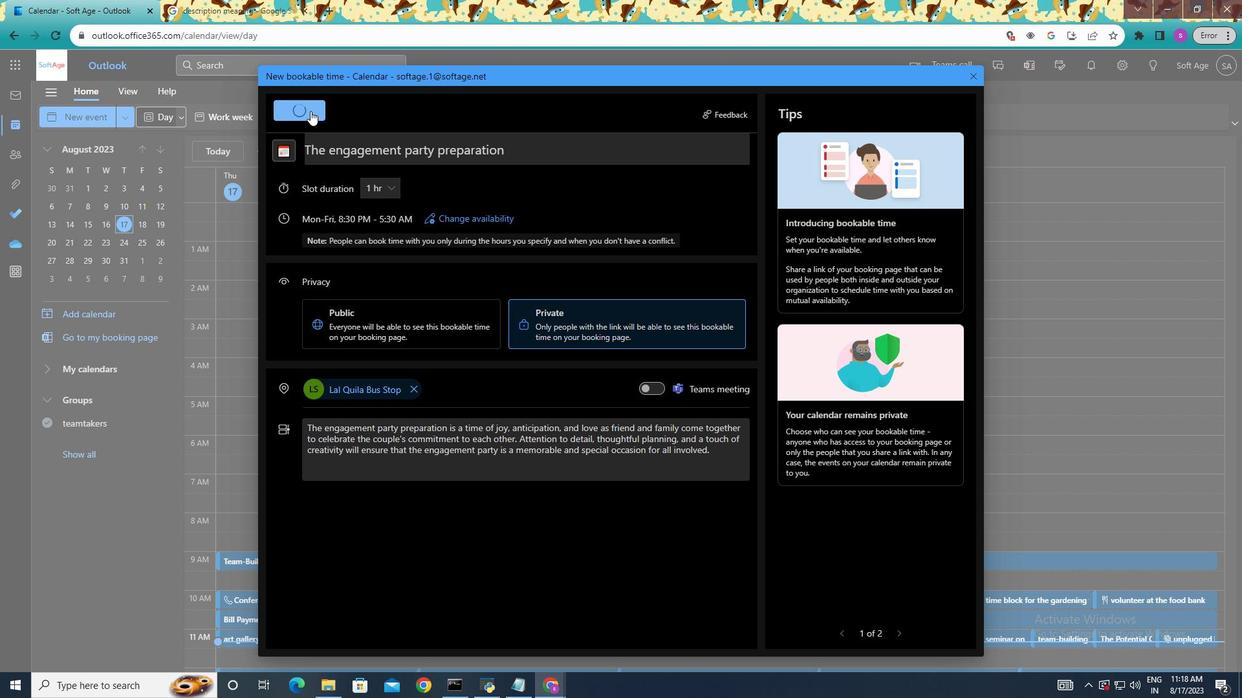 
